 Task: Create a due date automation trigger when advanced on, 2 hours before a card is due add fields with custom field "Resume" set to a date less than 1 days from now.
Action: Mouse moved to (1146, 336)
Screenshot: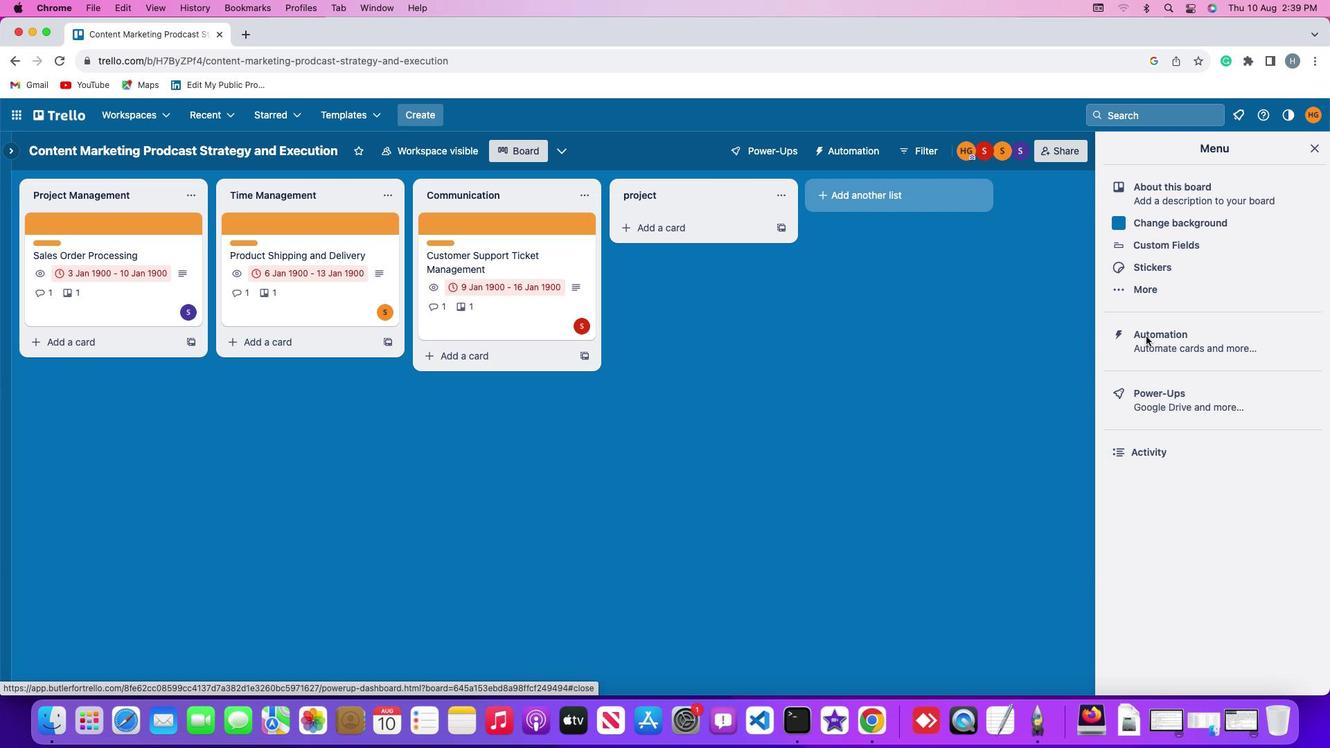 
Action: Mouse pressed left at (1146, 336)
Screenshot: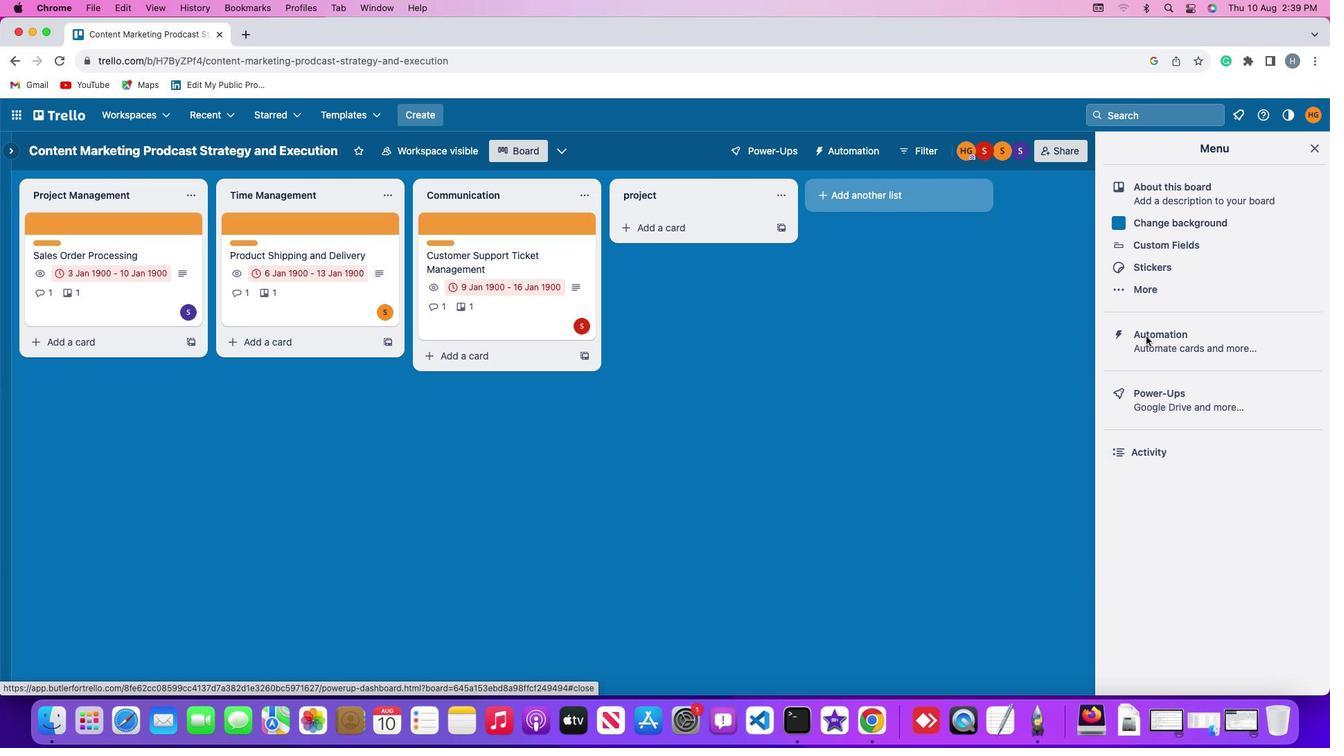 
Action: Mouse pressed left at (1146, 336)
Screenshot: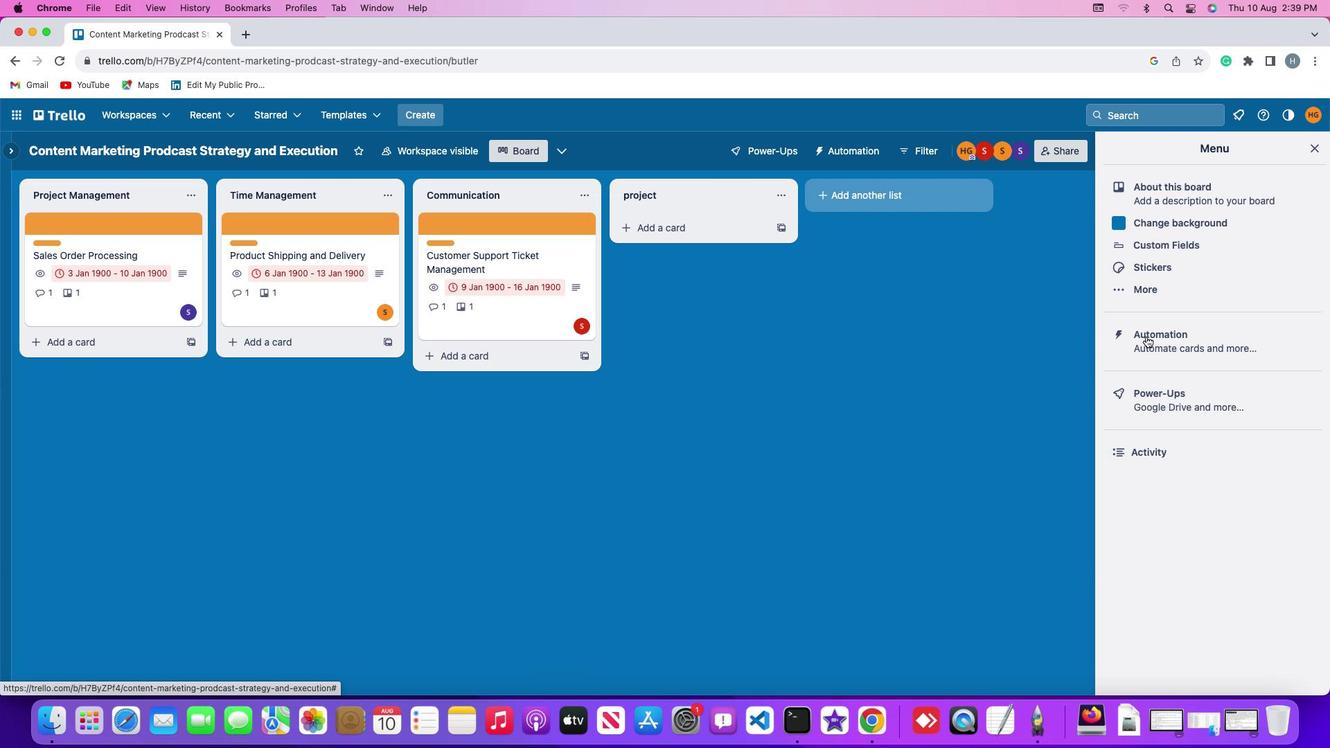 
Action: Mouse moved to (103, 327)
Screenshot: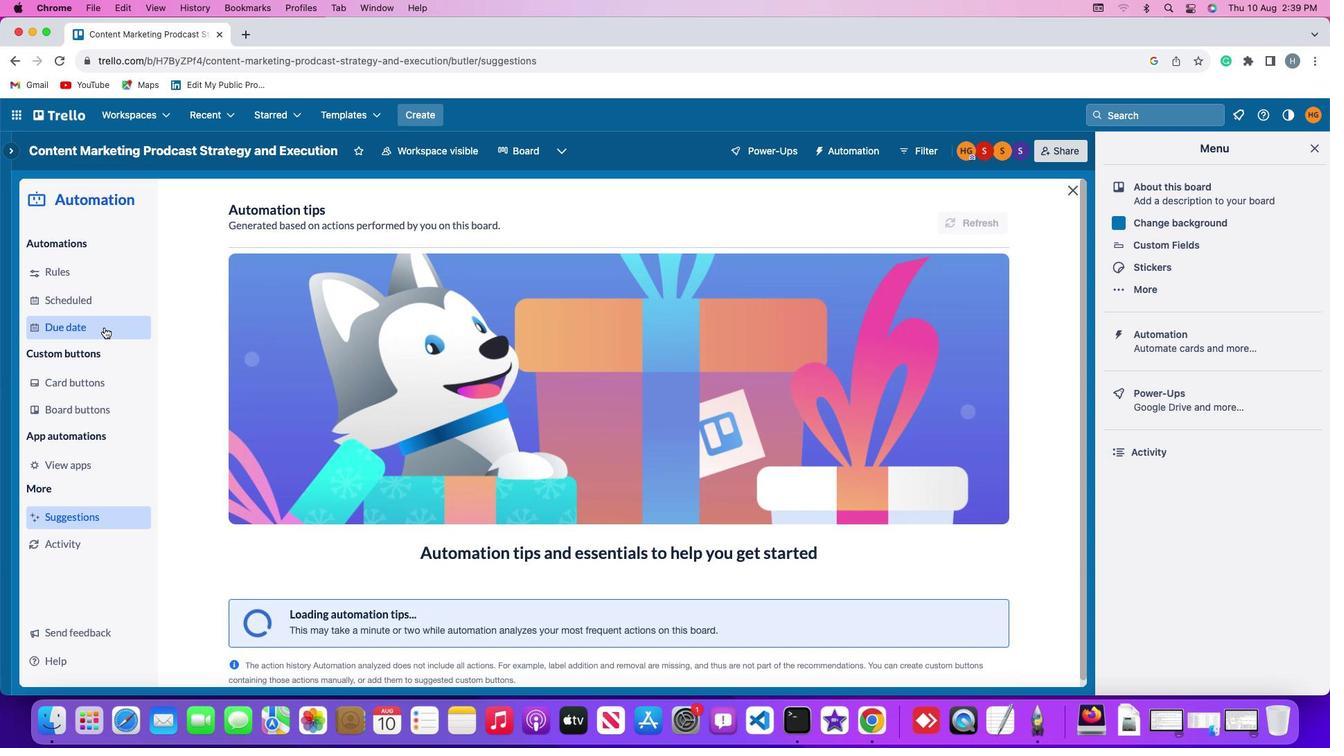 
Action: Mouse pressed left at (103, 327)
Screenshot: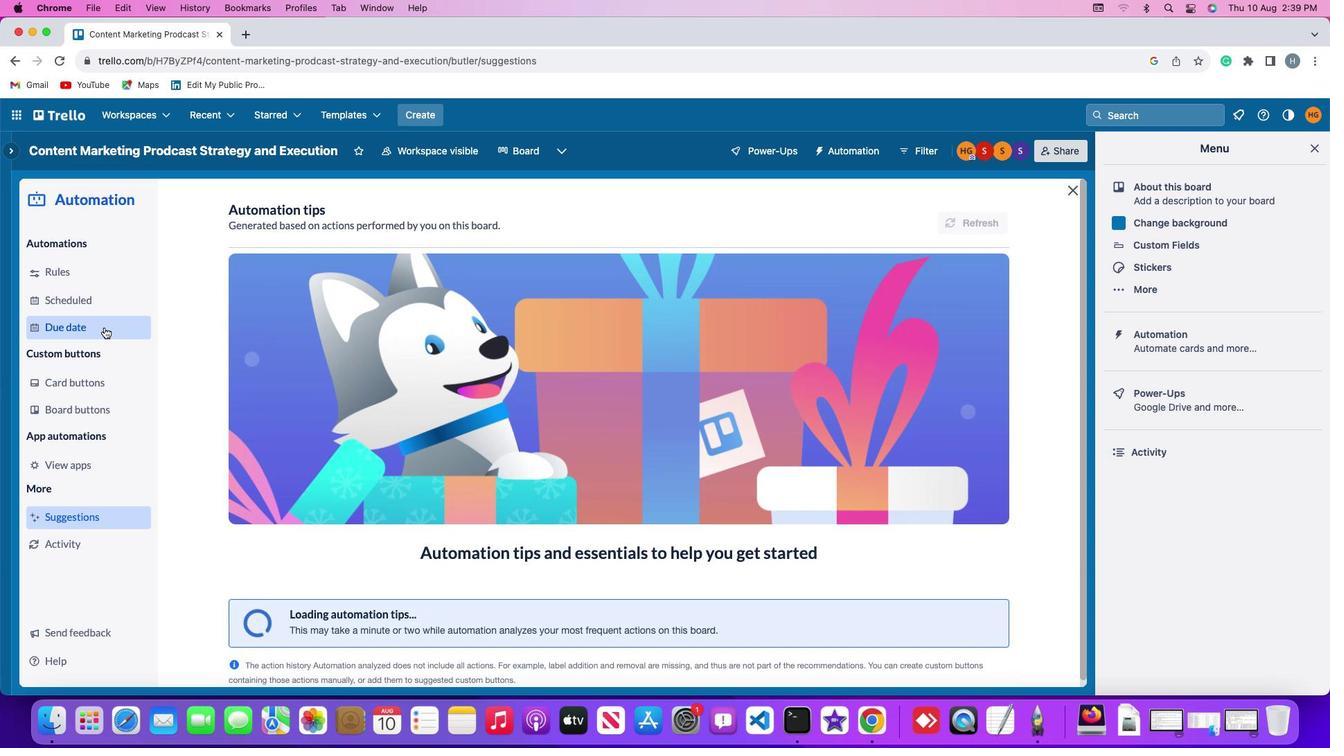 
Action: Mouse moved to (918, 214)
Screenshot: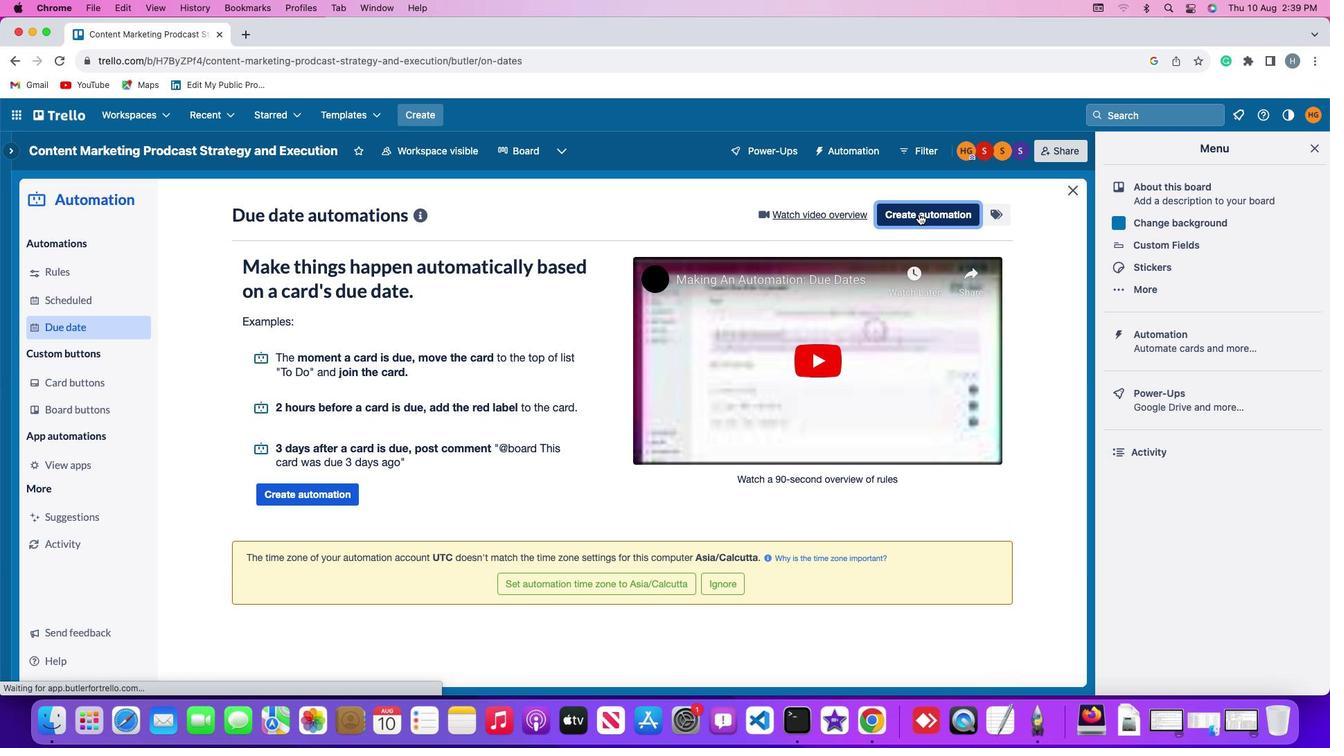 
Action: Mouse pressed left at (918, 214)
Screenshot: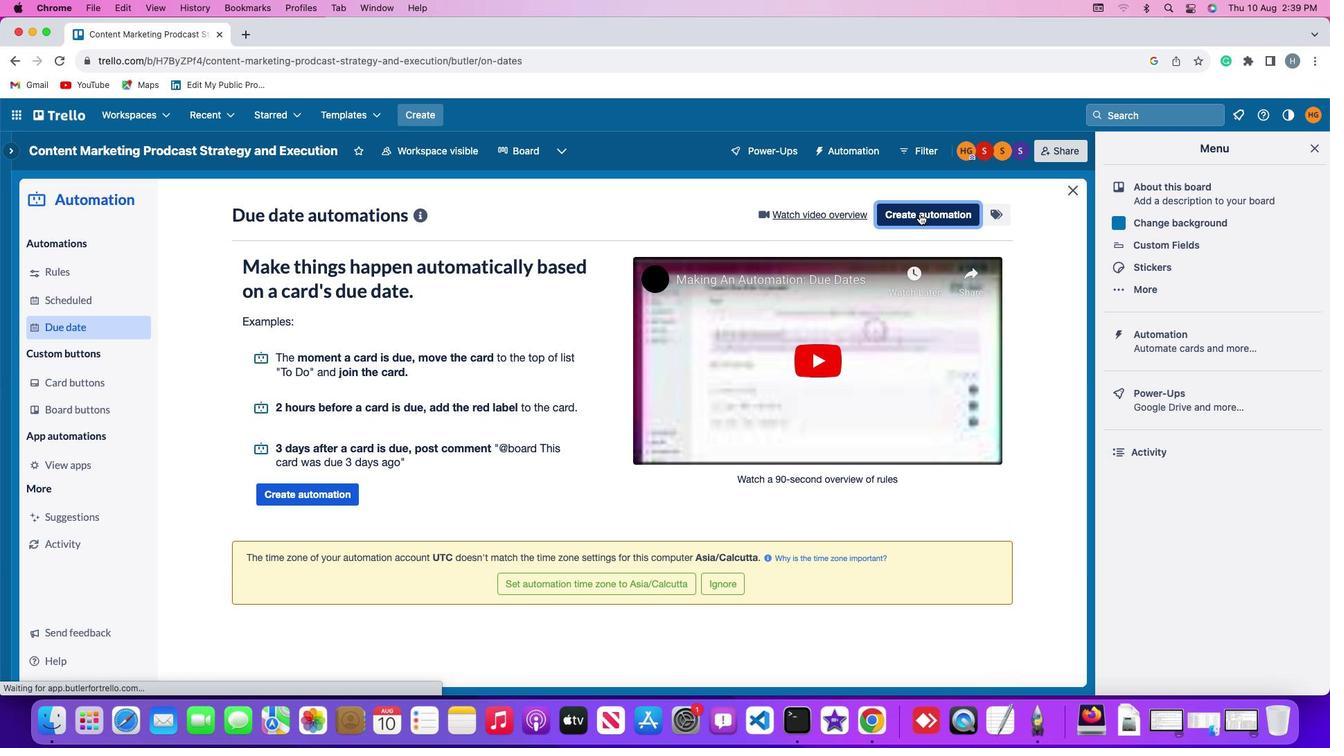 
Action: Mouse moved to (306, 351)
Screenshot: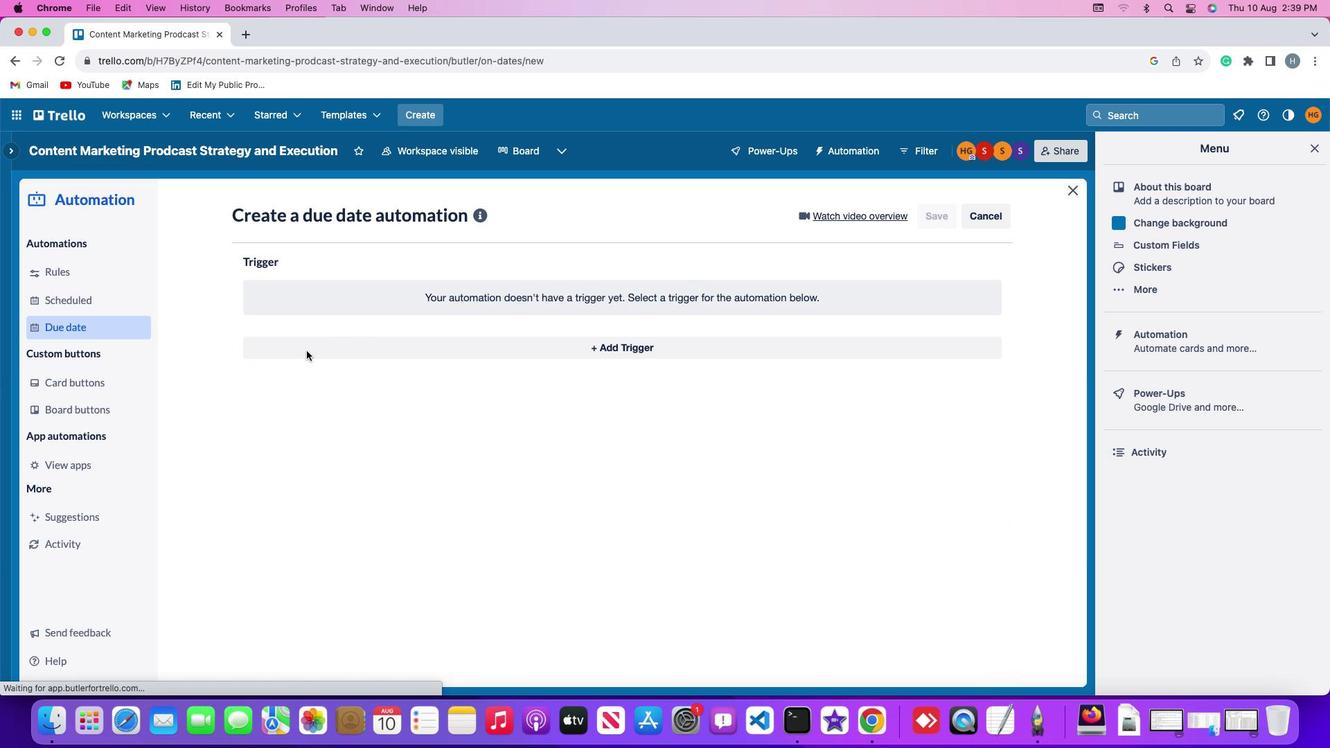 
Action: Mouse pressed left at (306, 351)
Screenshot: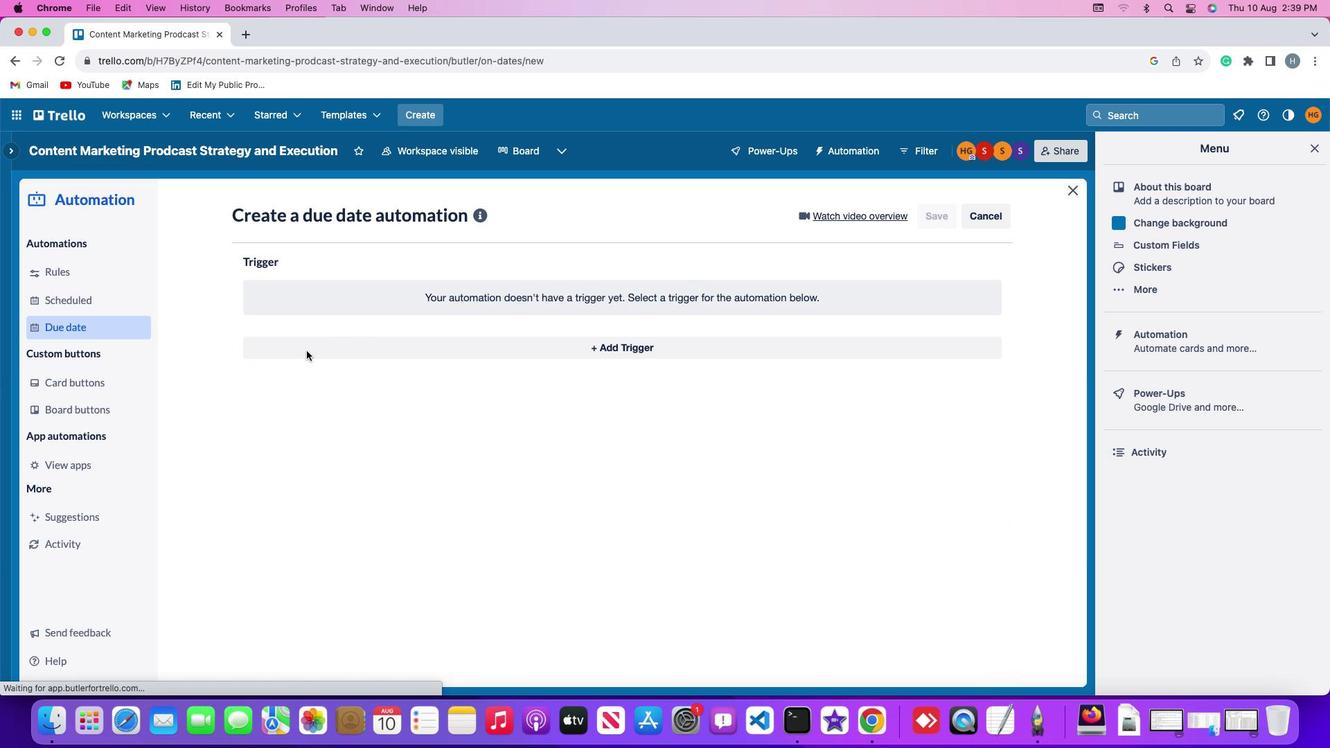 
Action: Mouse moved to (271, 564)
Screenshot: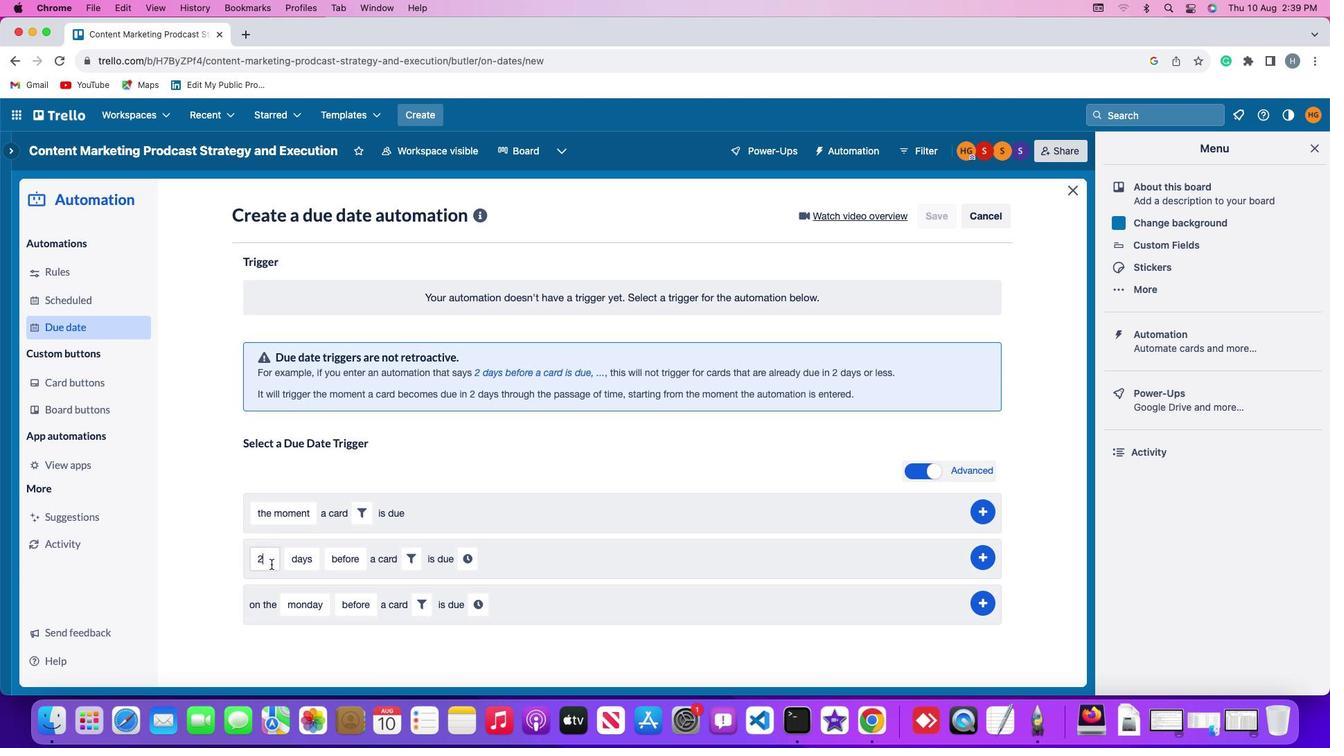 
Action: Mouse pressed left at (271, 564)
Screenshot: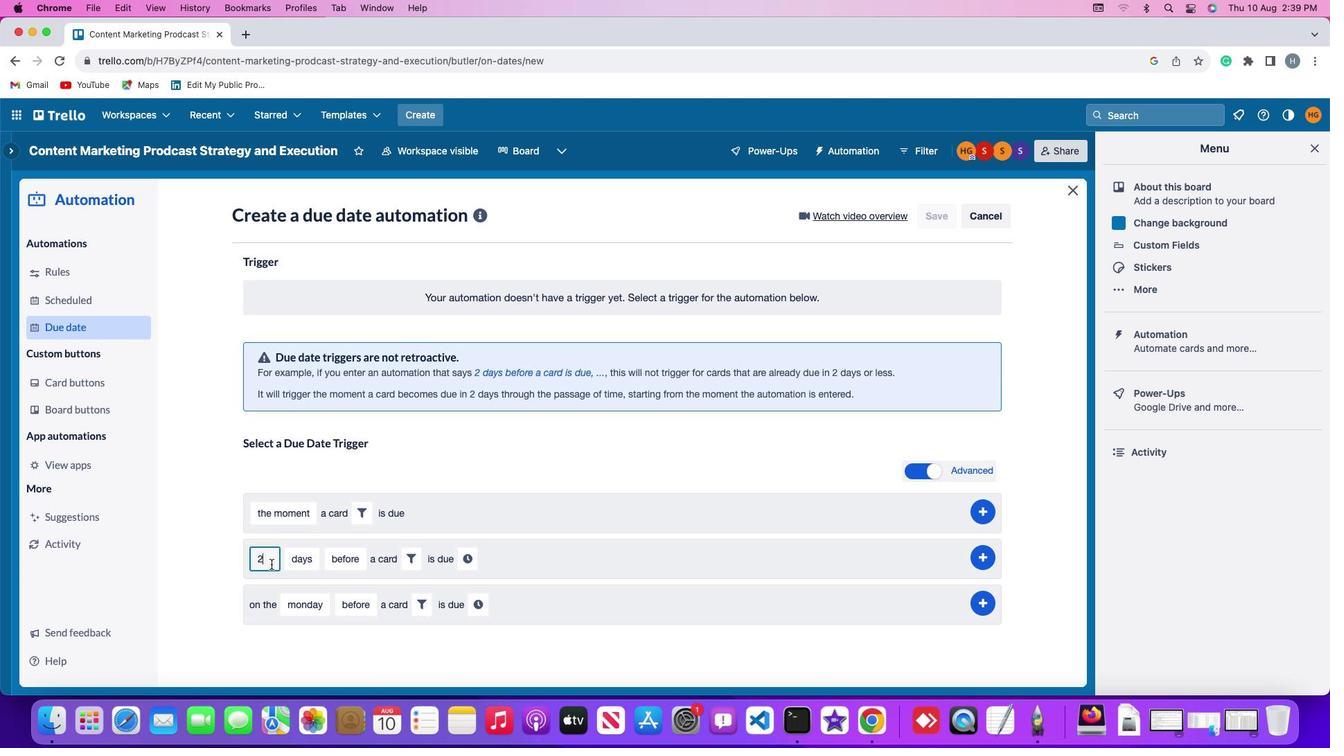 
Action: Key pressed Key.backspace
Screenshot: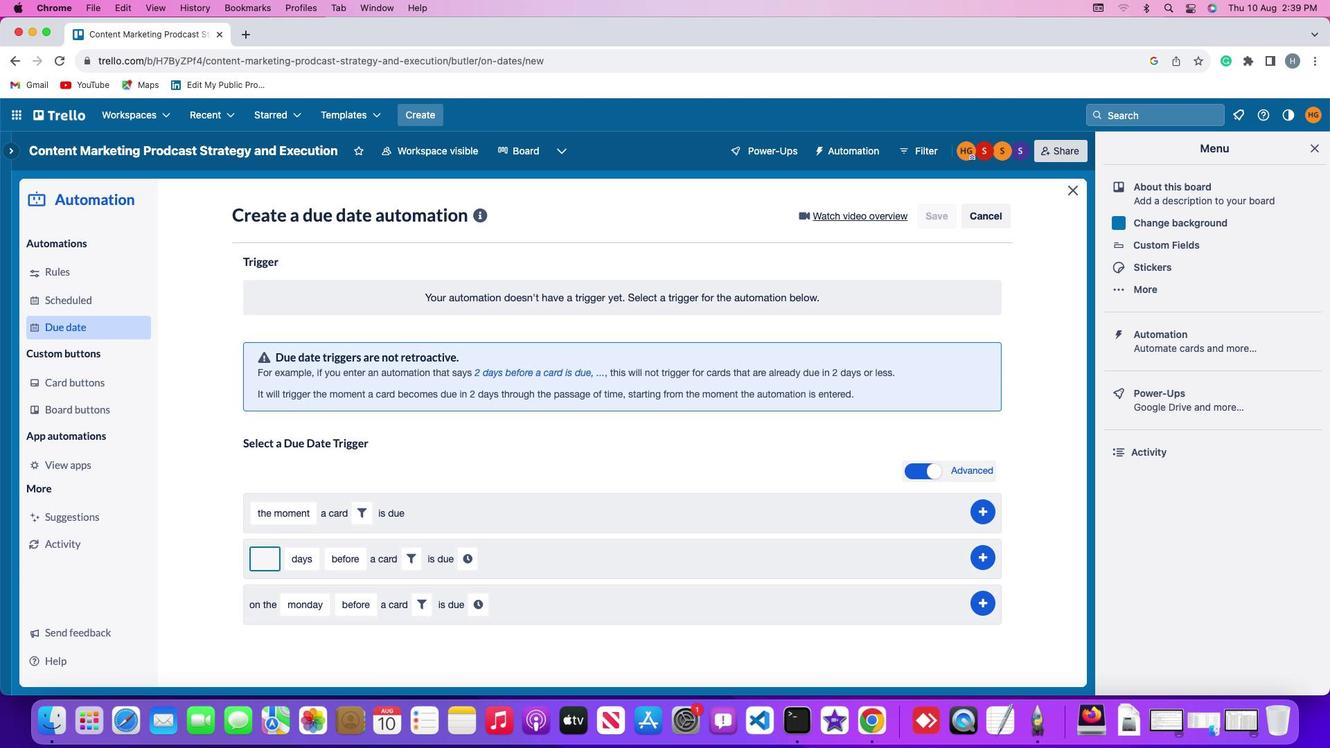 
Action: Mouse moved to (272, 563)
Screenshot: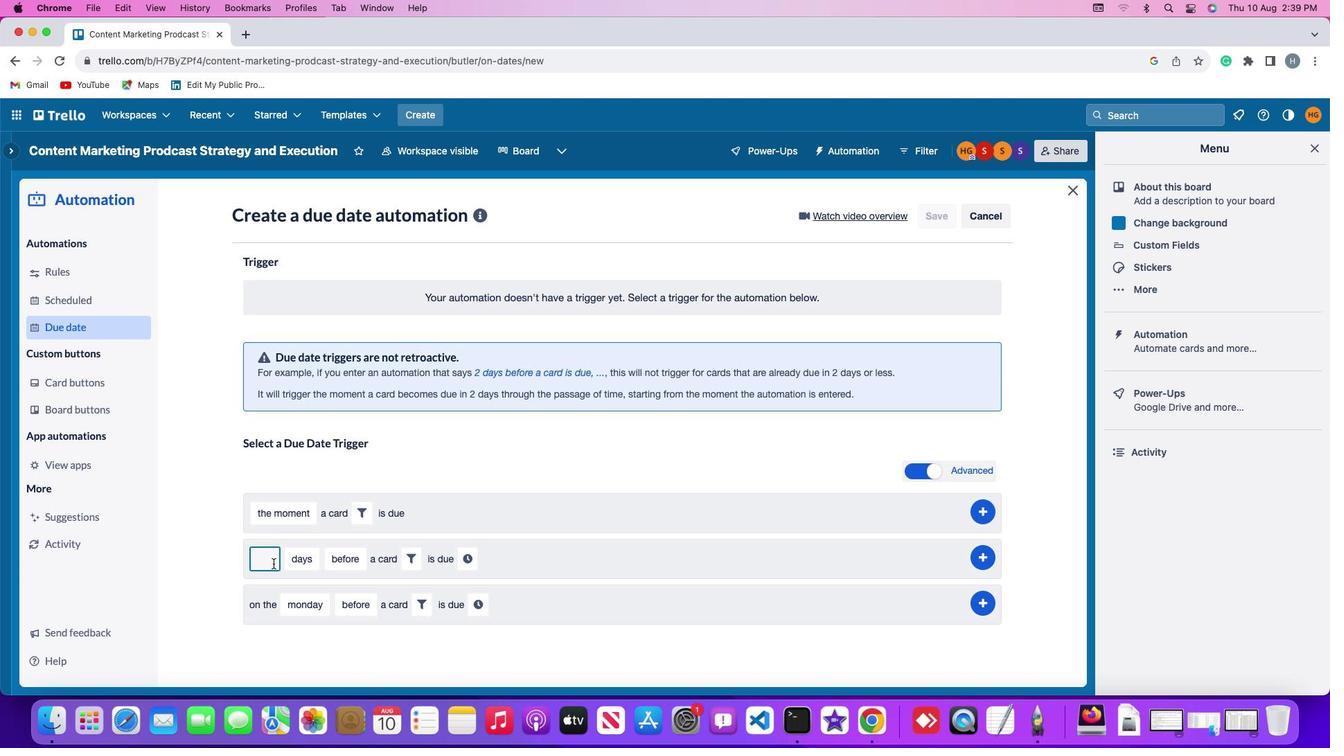
Action: Key pressed '2'
Screenshot: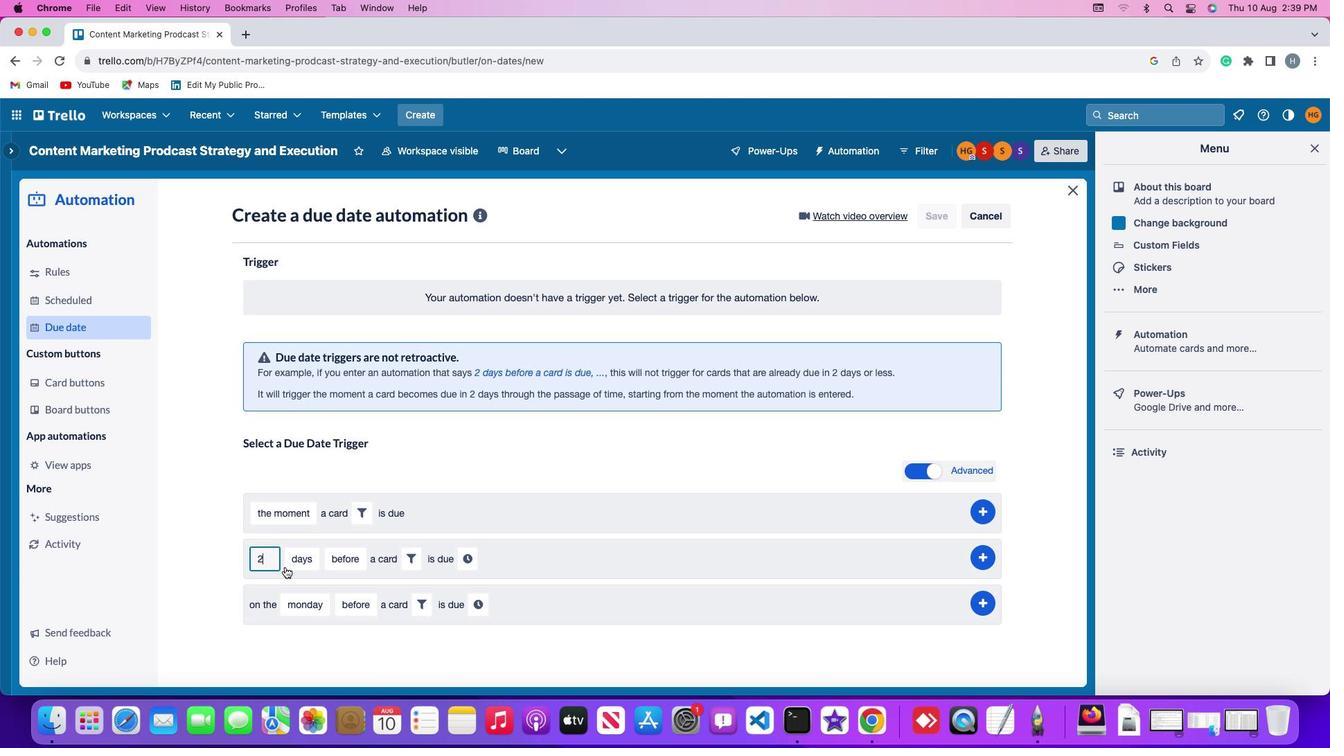 
Action: Mouse moved to (295, 566)
Screenshot: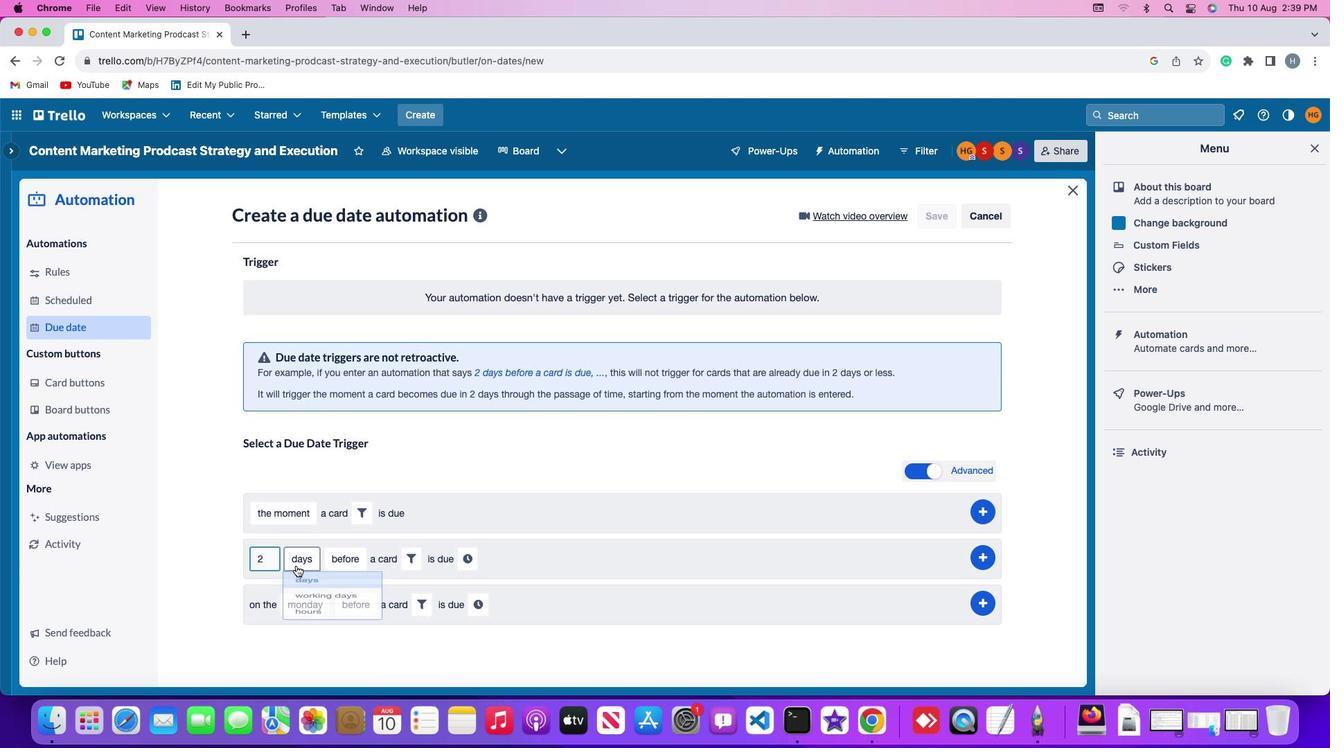 
Action: Mouse pressed left at (295, 566)
Screenshot: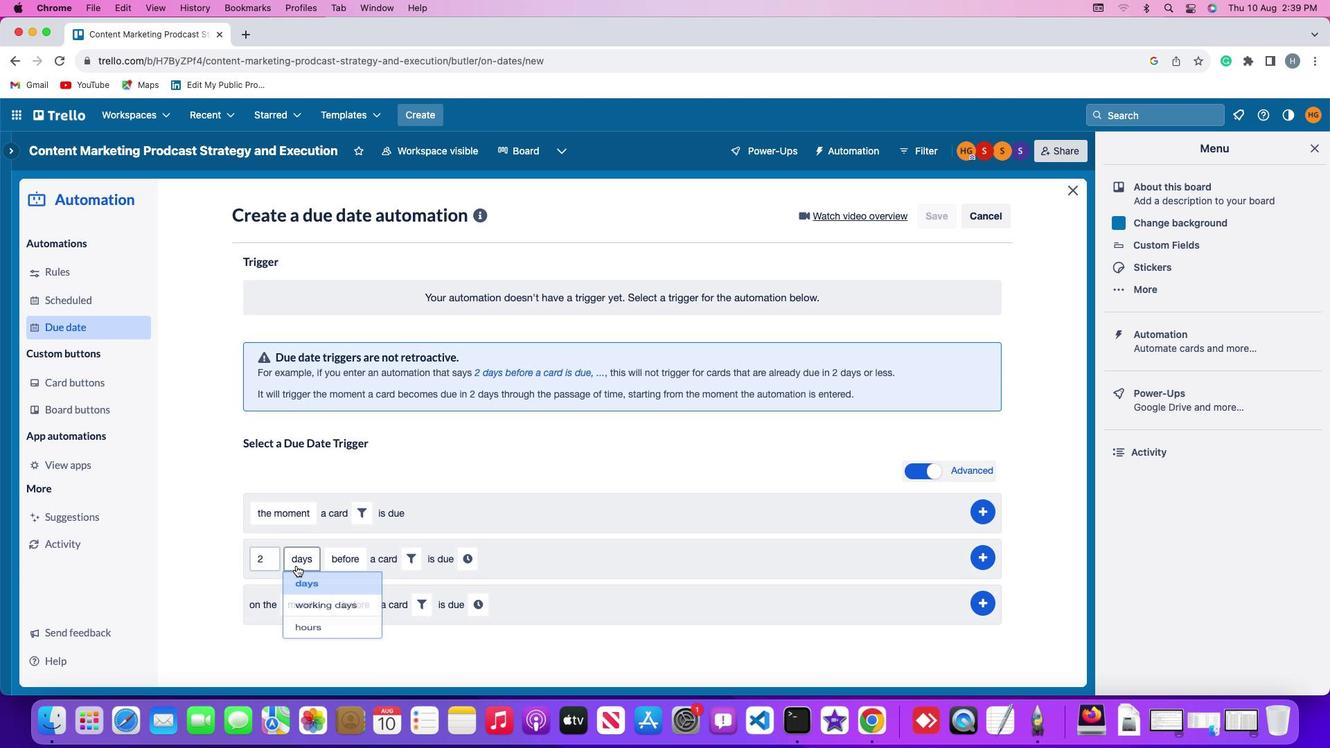 
Action: Mouse moved to (306, 641)
Screenshot: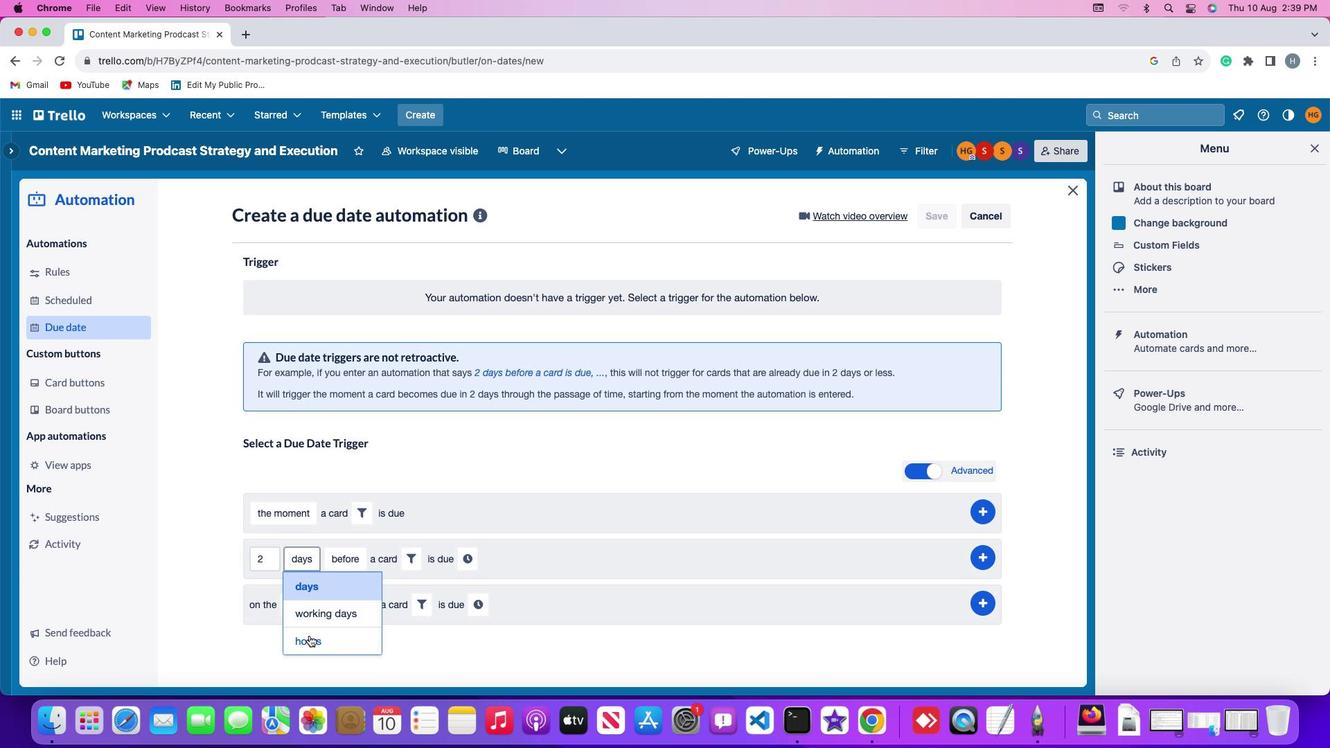 
Action: Mouse pressed left at (306, 641)
Screenshot: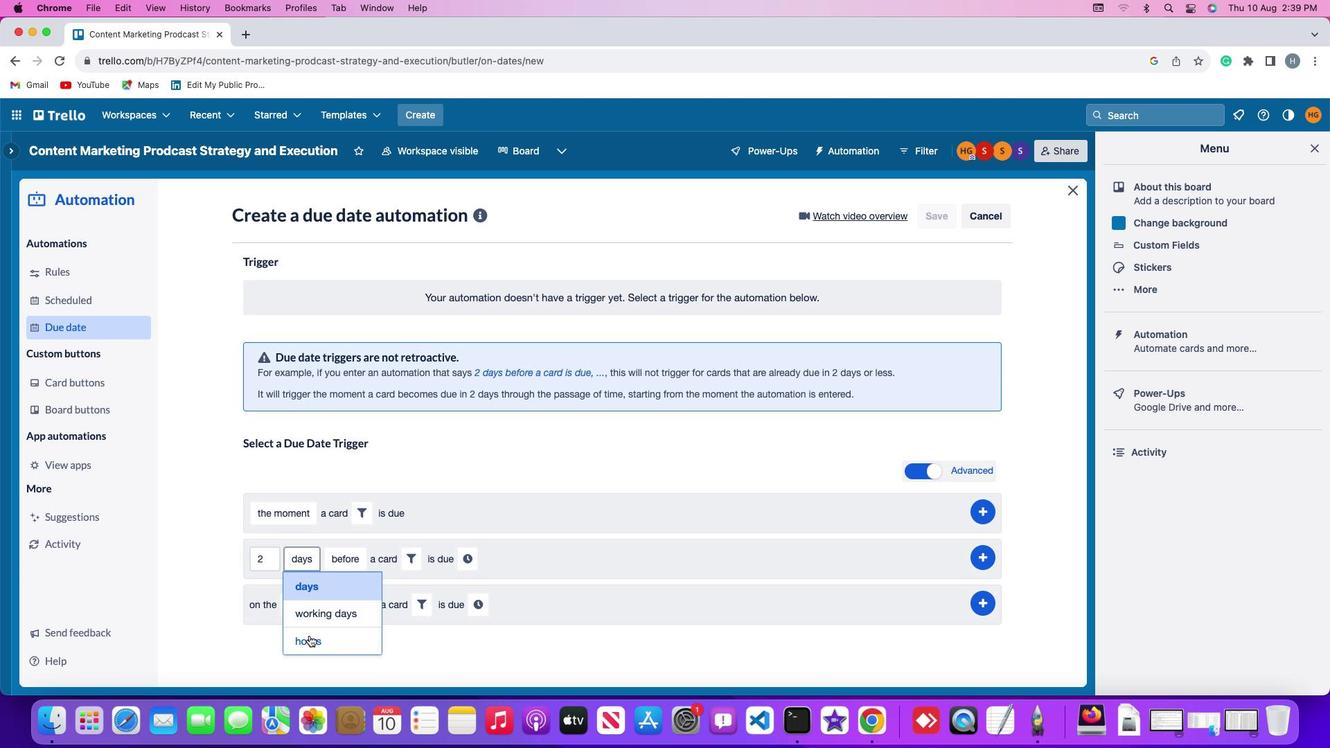 
Action: Mouse moved to (344, 561)
Screenshot: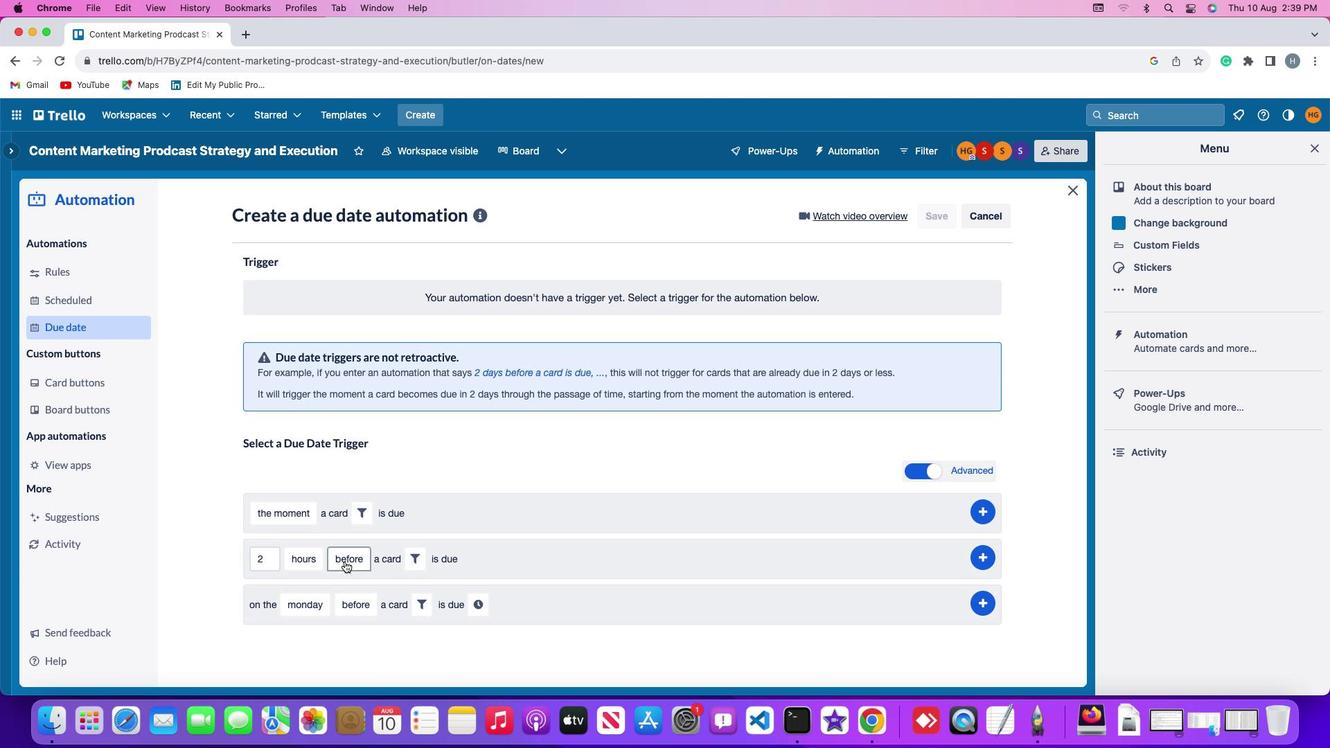 
Action: Mouse pressed left at (344, 561)
Screenshot: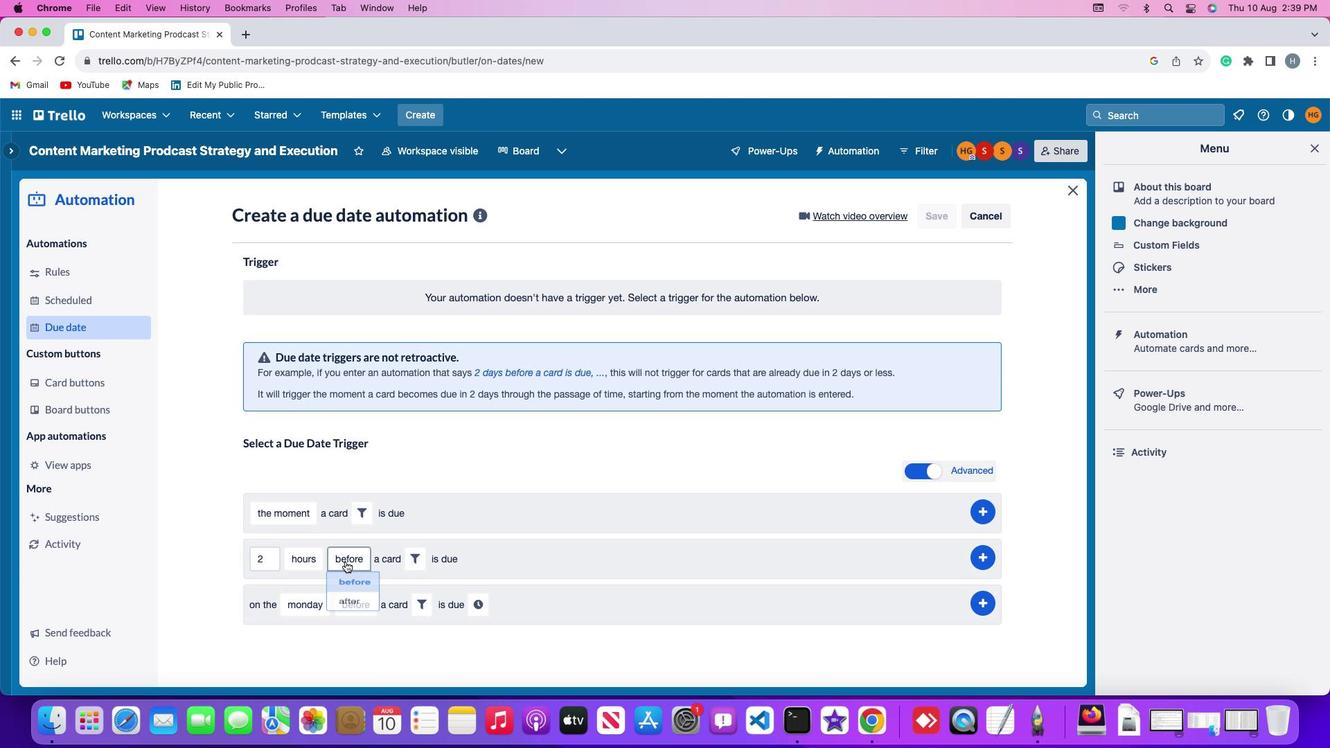 
Action: Mouse moved to (353, 588)
Screenshot: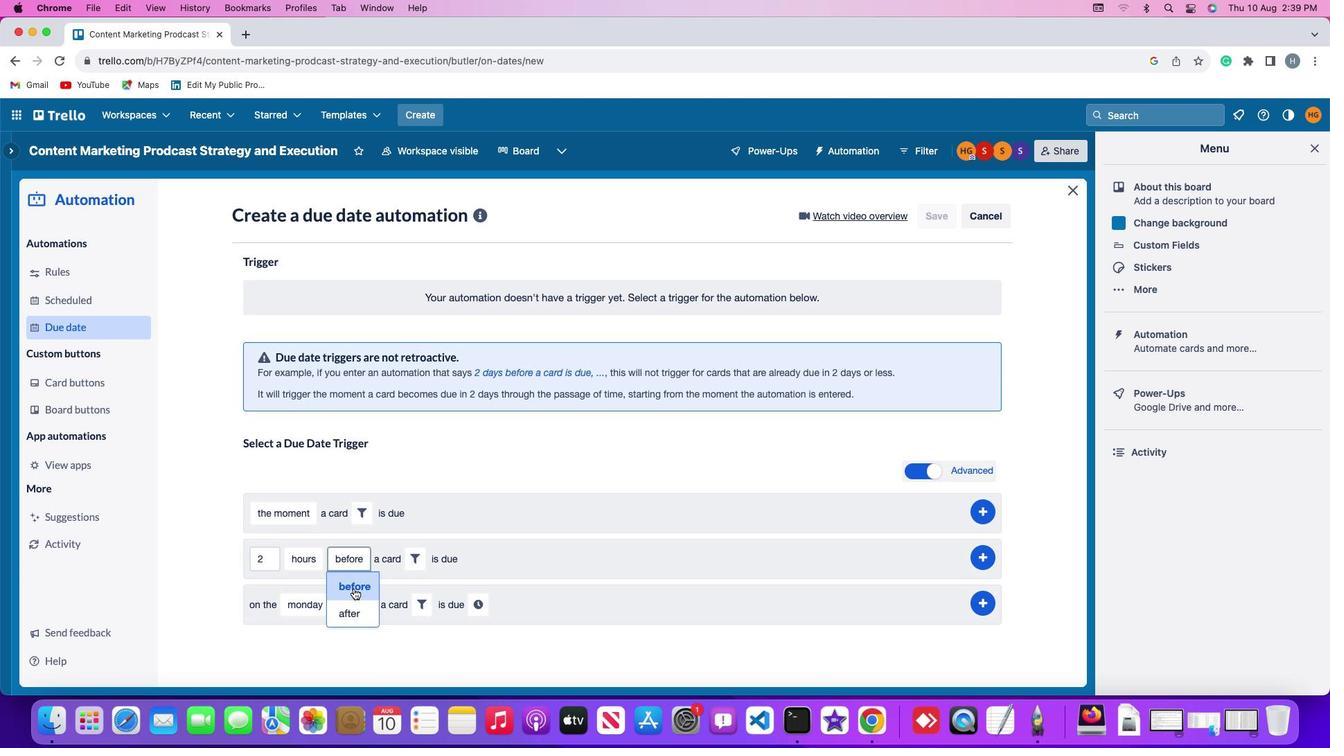 
Action: Mouse pressed left at (353, 588)
Screenshot: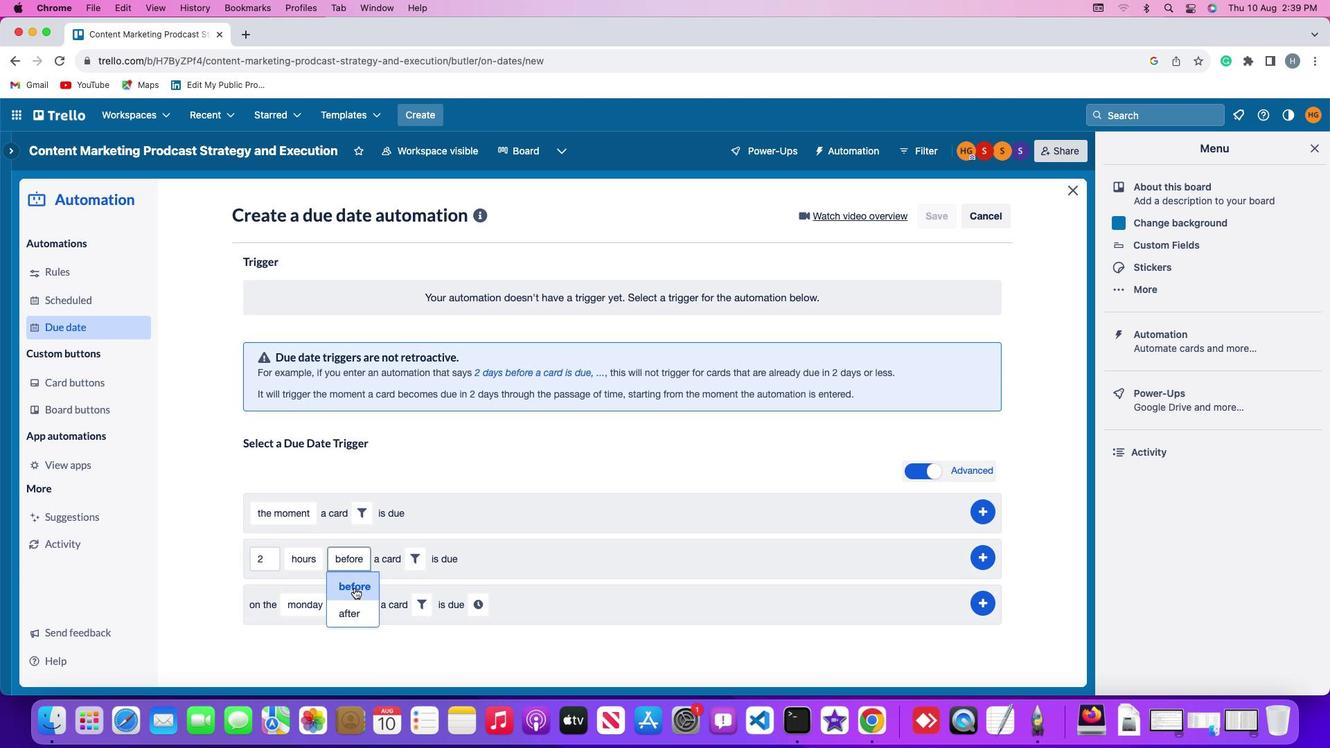 
Action: Mouse moved to (421, 555)
Screenshot: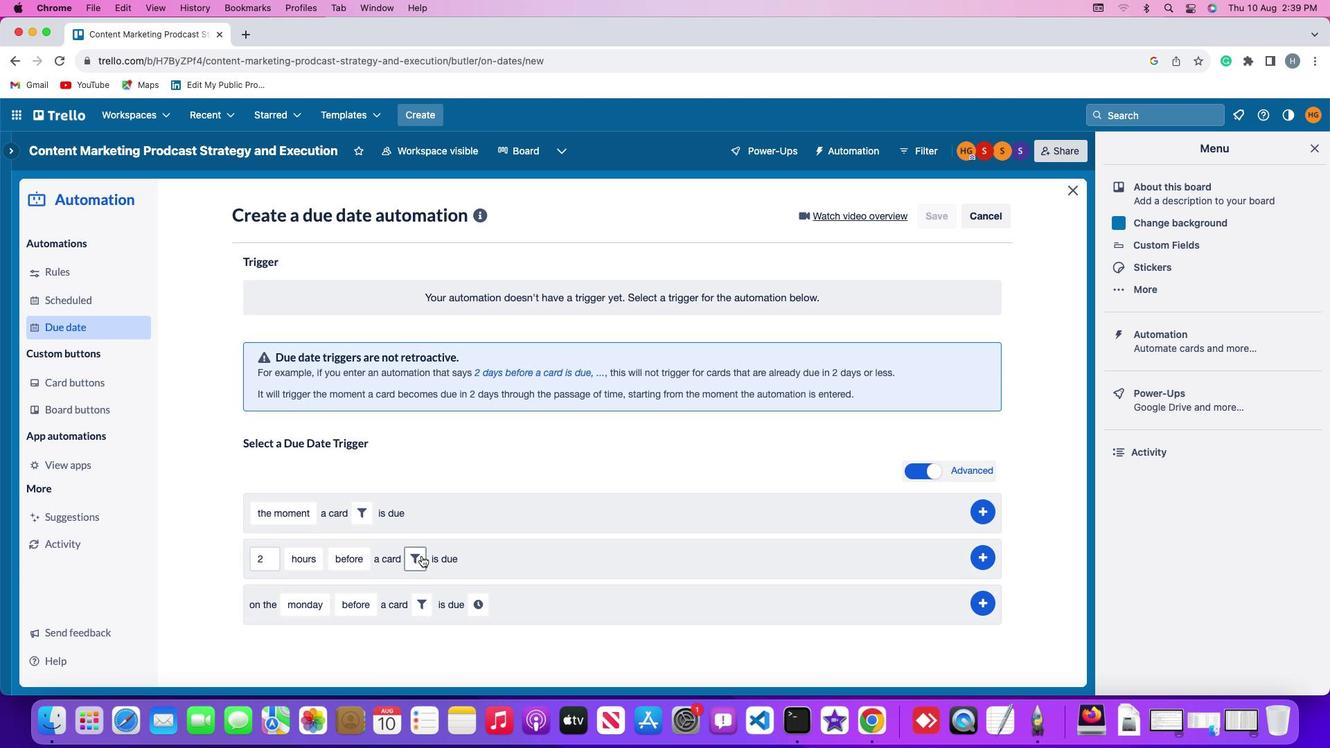 
Action: Mouse pressed left at (421, 555)
Screenshot: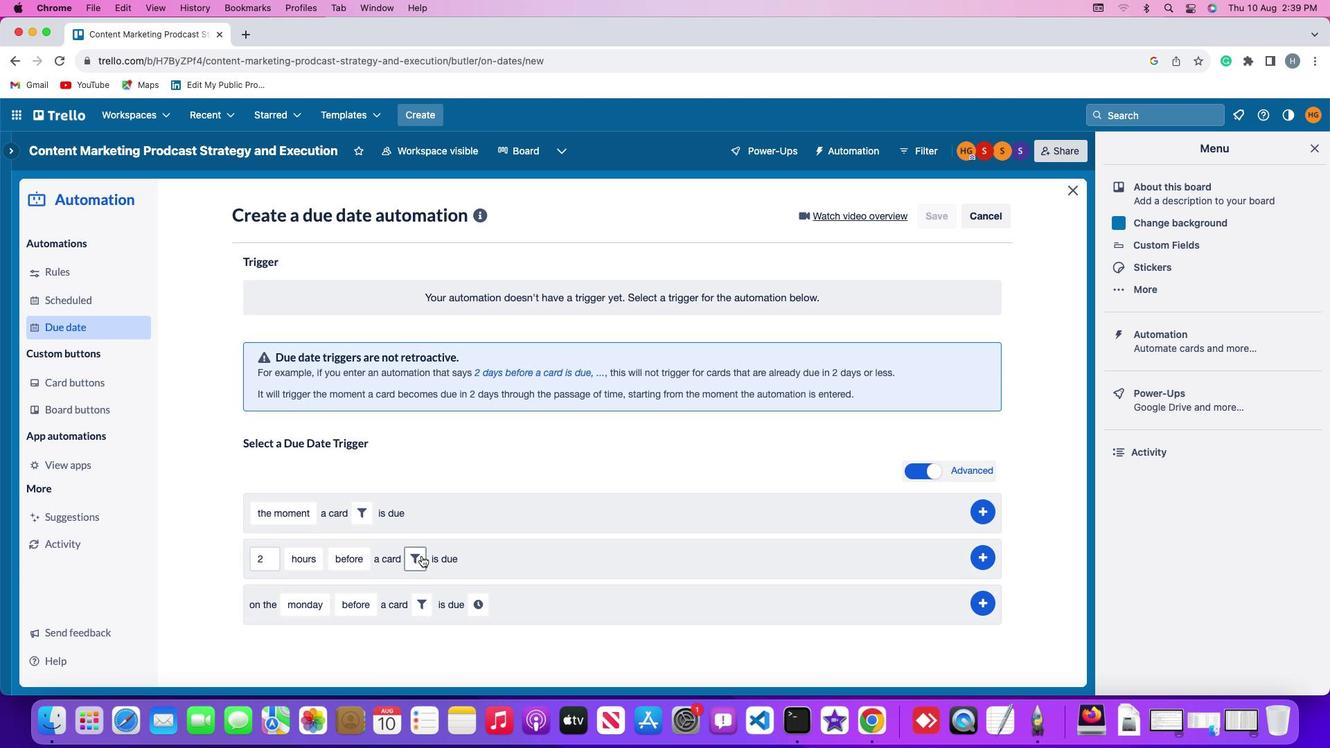 
Action: Mouse moved to (641, 602)
Screenshot: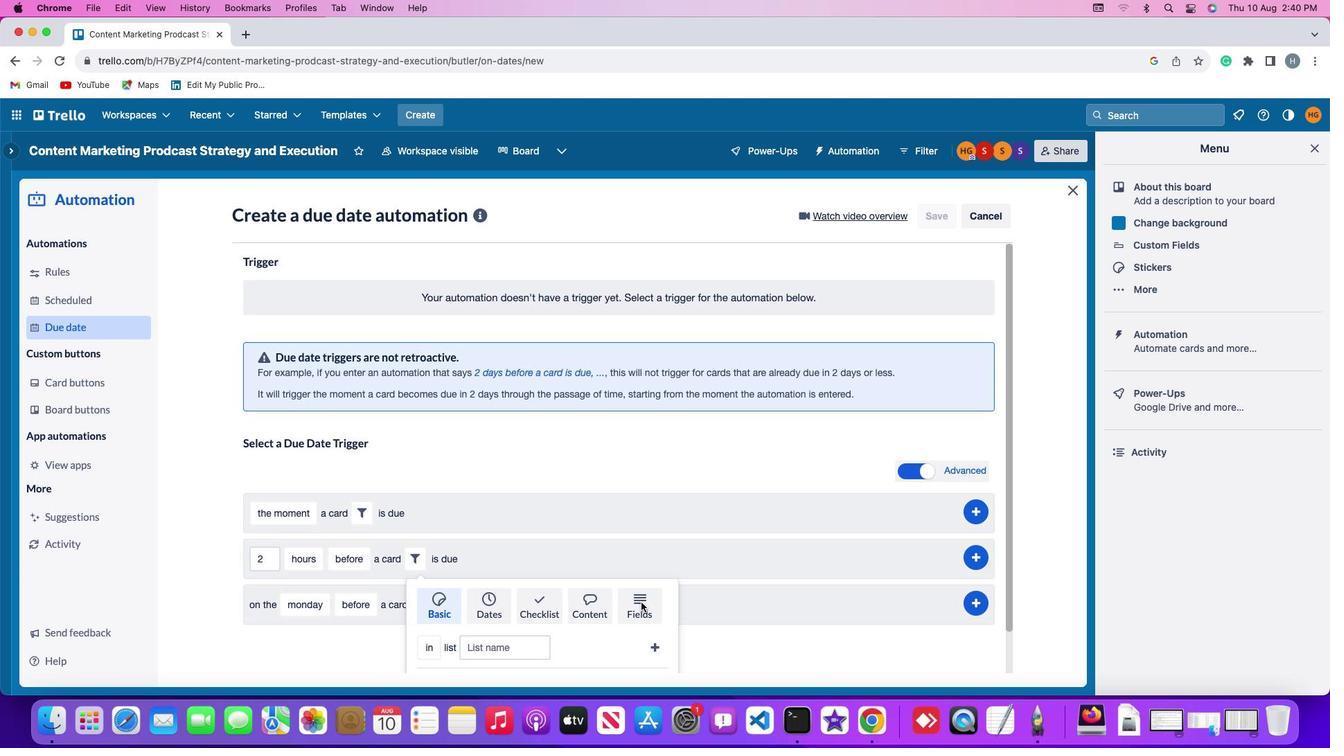 
Action: Mouse pressed left at (641, 602)
Screenshot: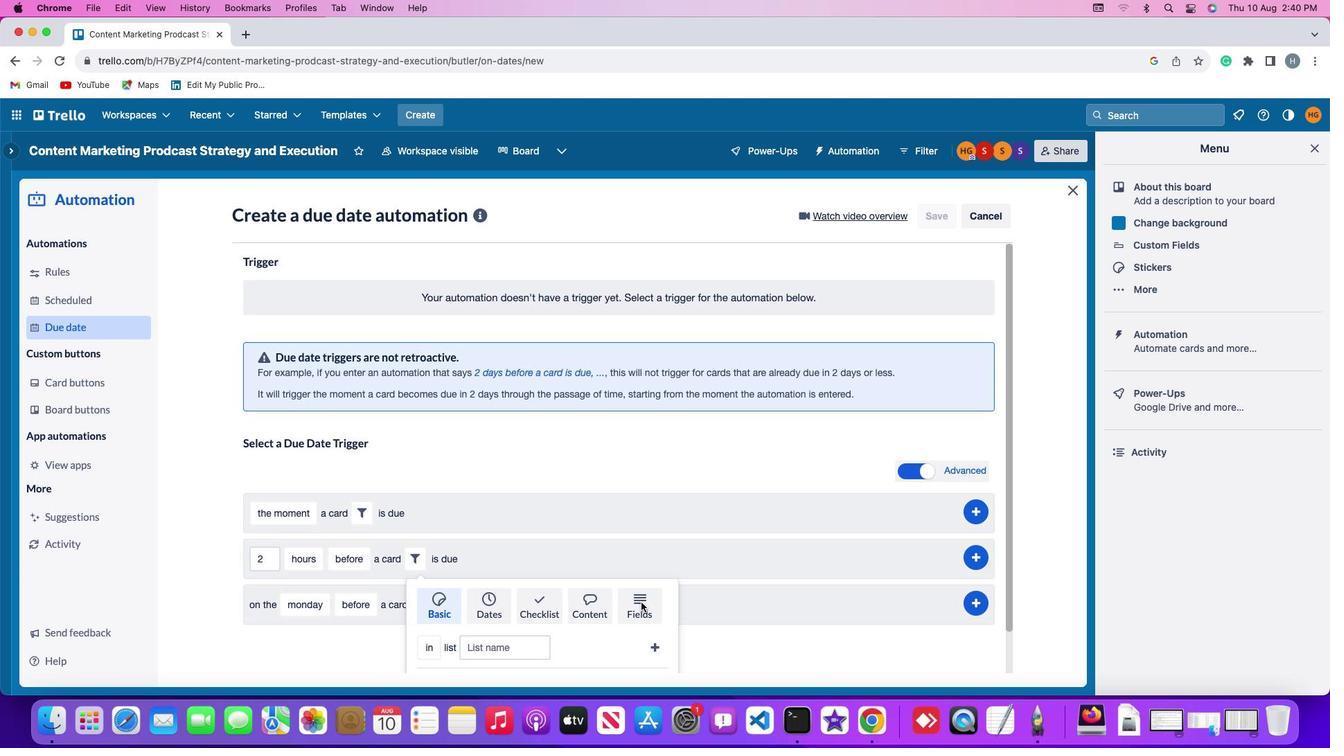 
Action: Mouse moved to (374, 653)
Screenshot: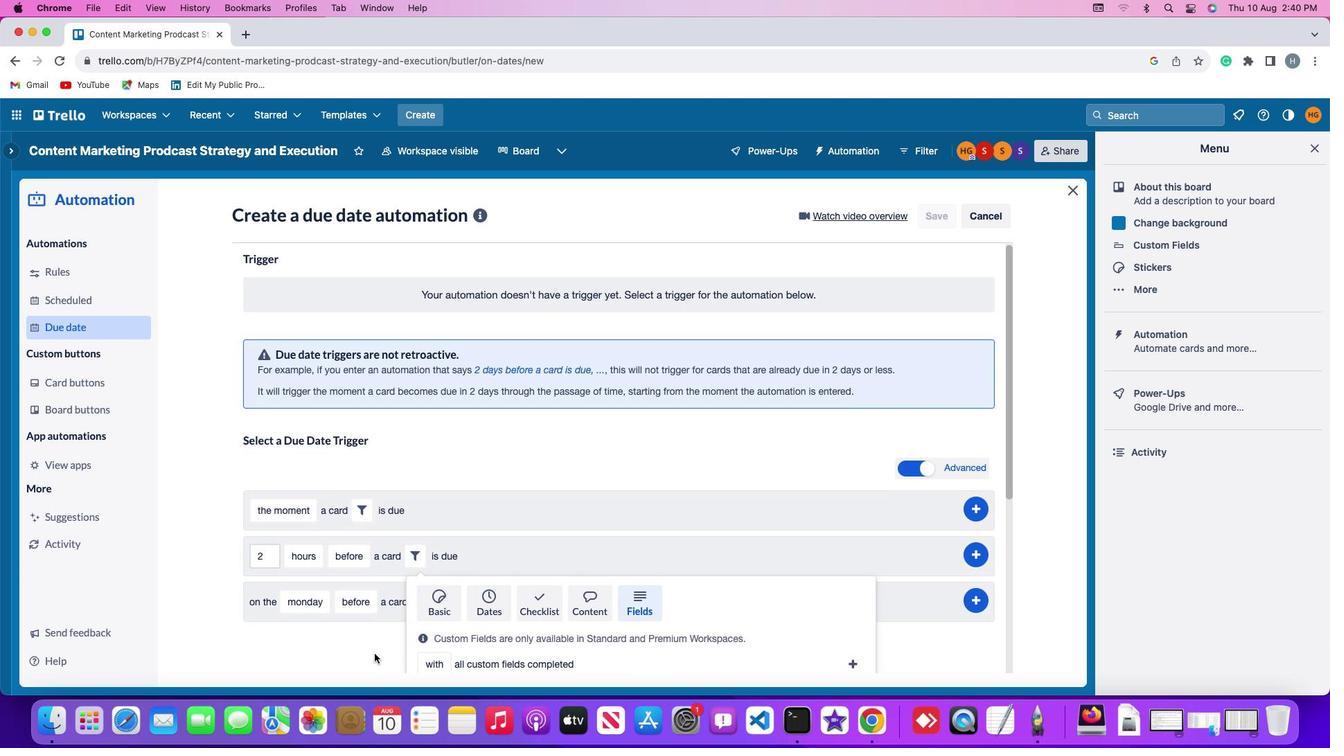 
Action: Mouse scrolled (374, 653) with delta (0, 0)
Screenshot: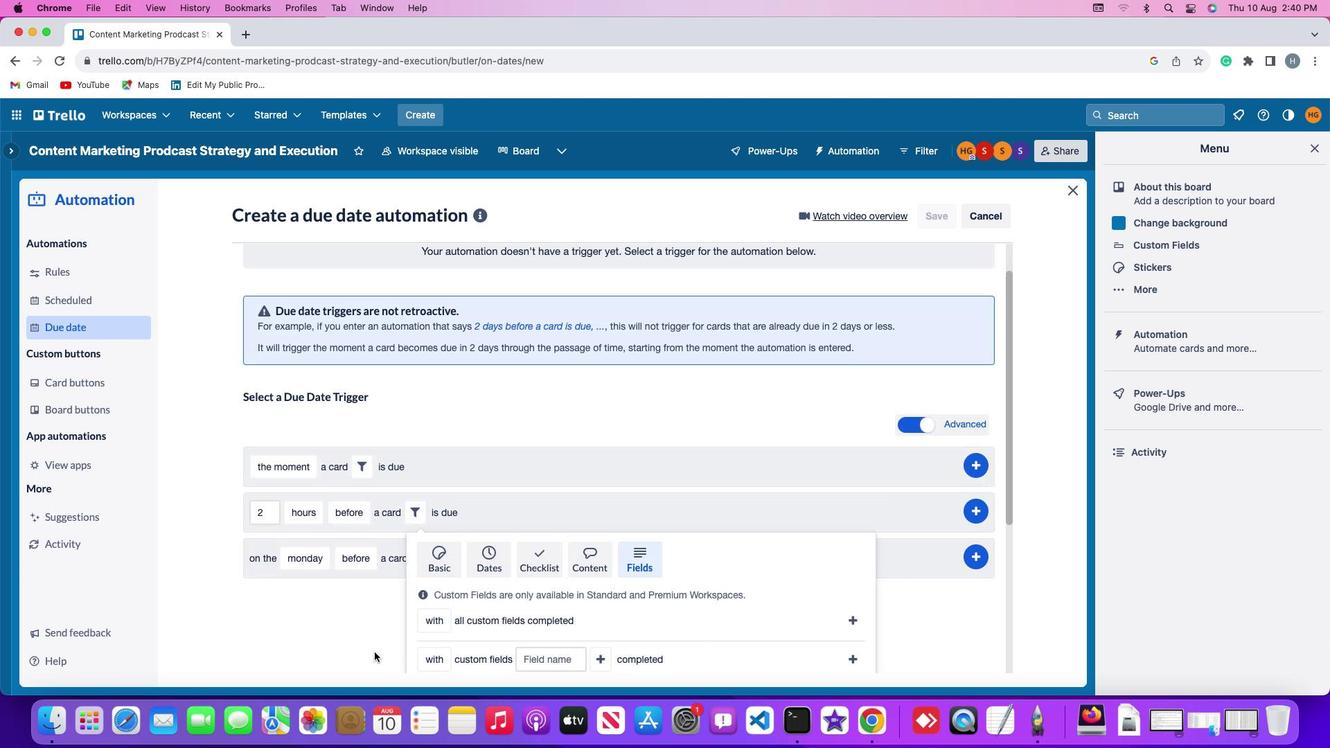 
Action: Mouse scrolled (374, 653) with delta (0, 0)
Screenshot: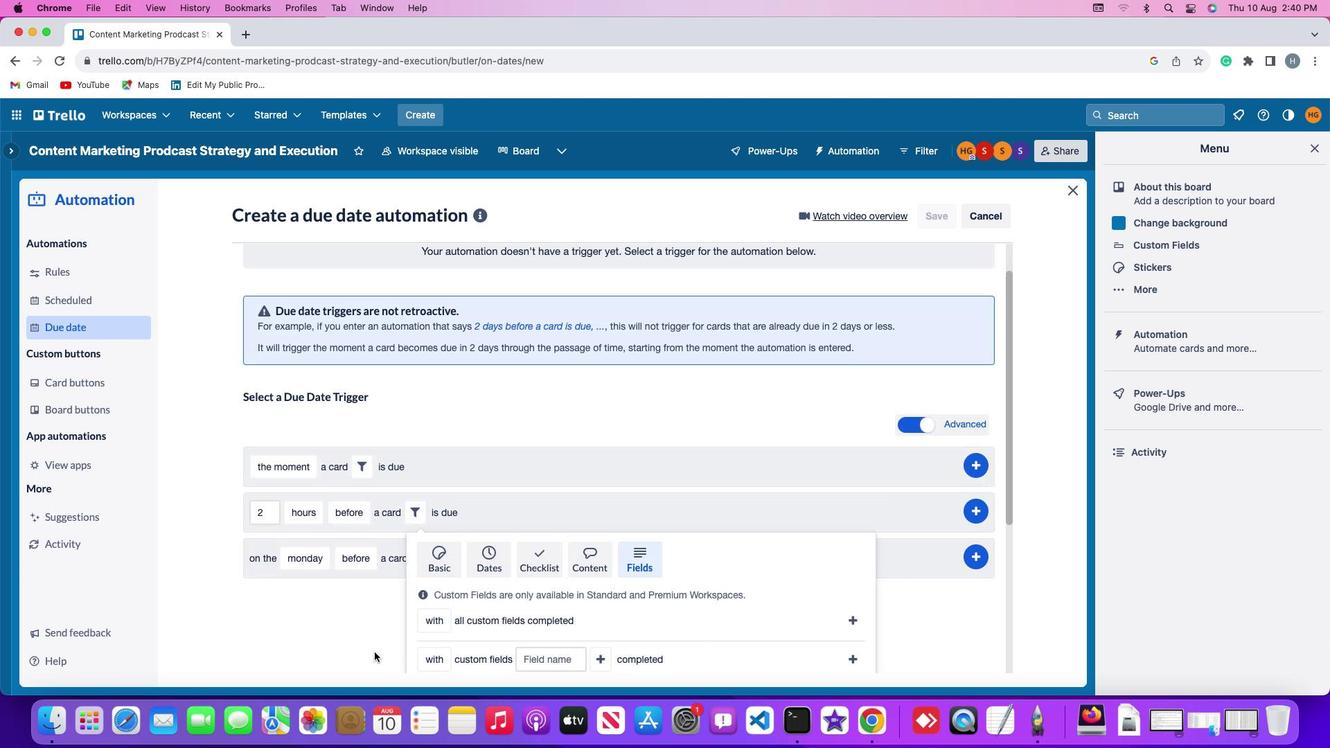 
Action: Mouse scrolled (374, 653) with delta (0, -2)
Screenshot: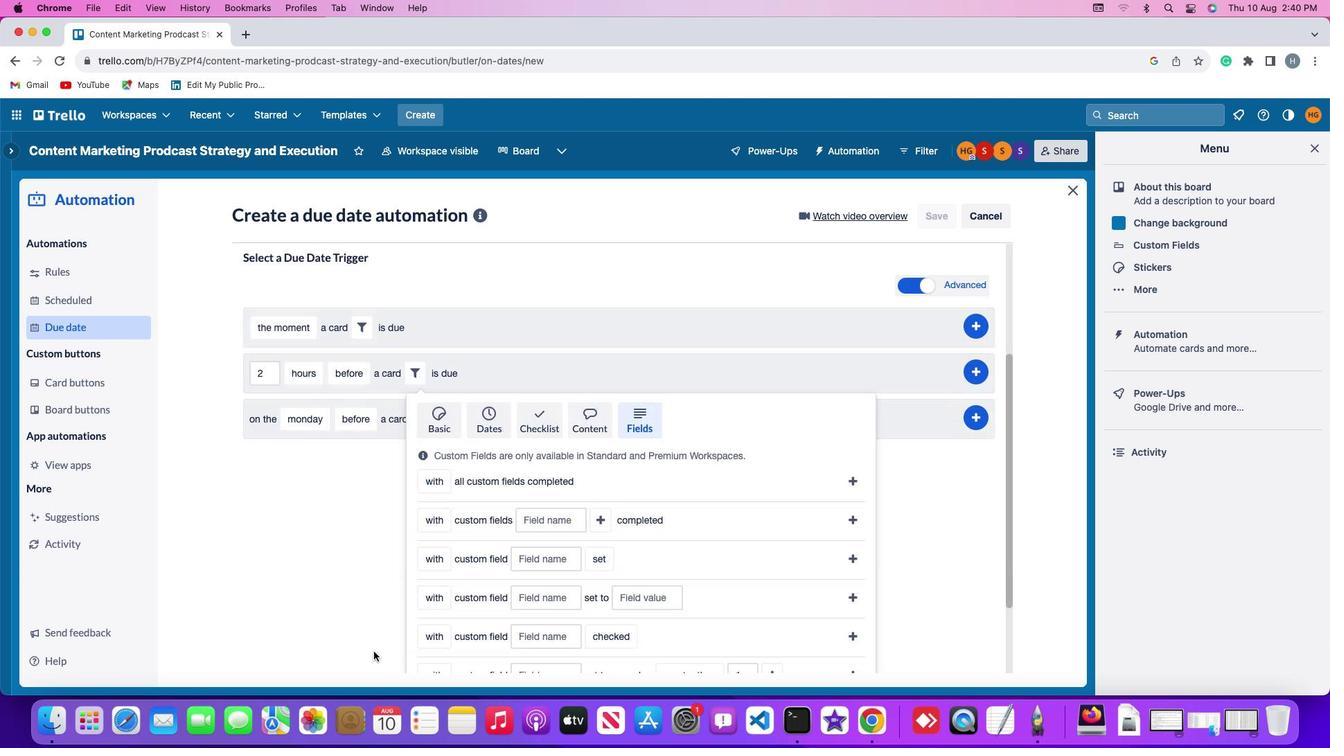 
Action: Mouse scrolled (374, 653) with delta (0, -3)
Screenshot: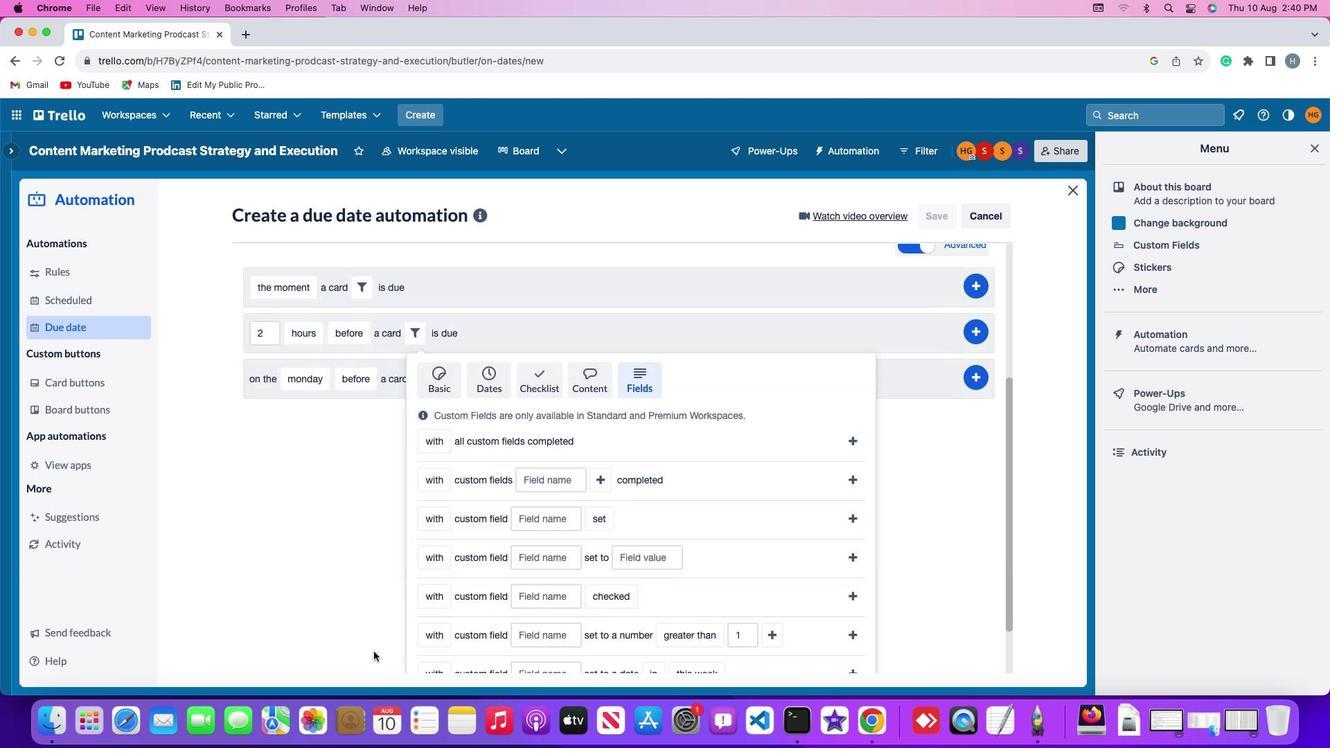 
Action: Mouse scrolled (374, 653) with delta (0, -4)
Screenshot: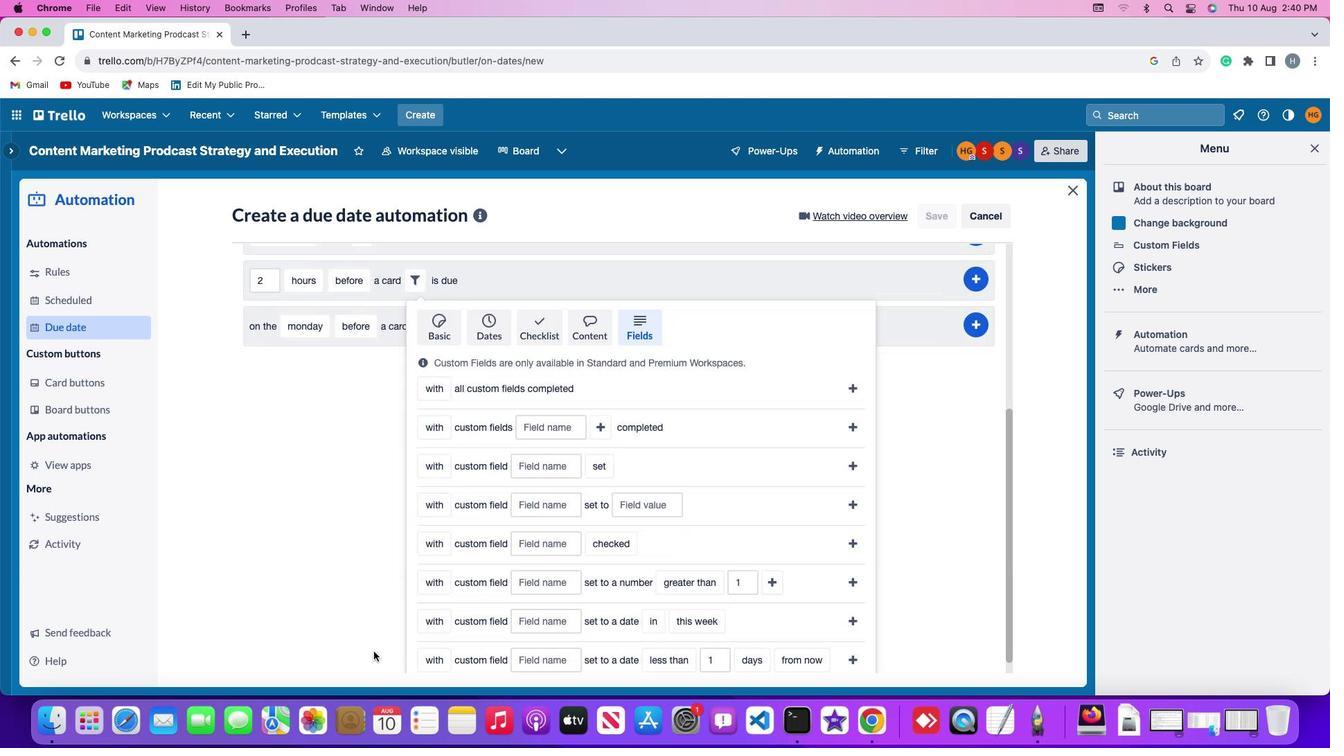 
Action: Mouse moved to (374, 651)
Screenshot: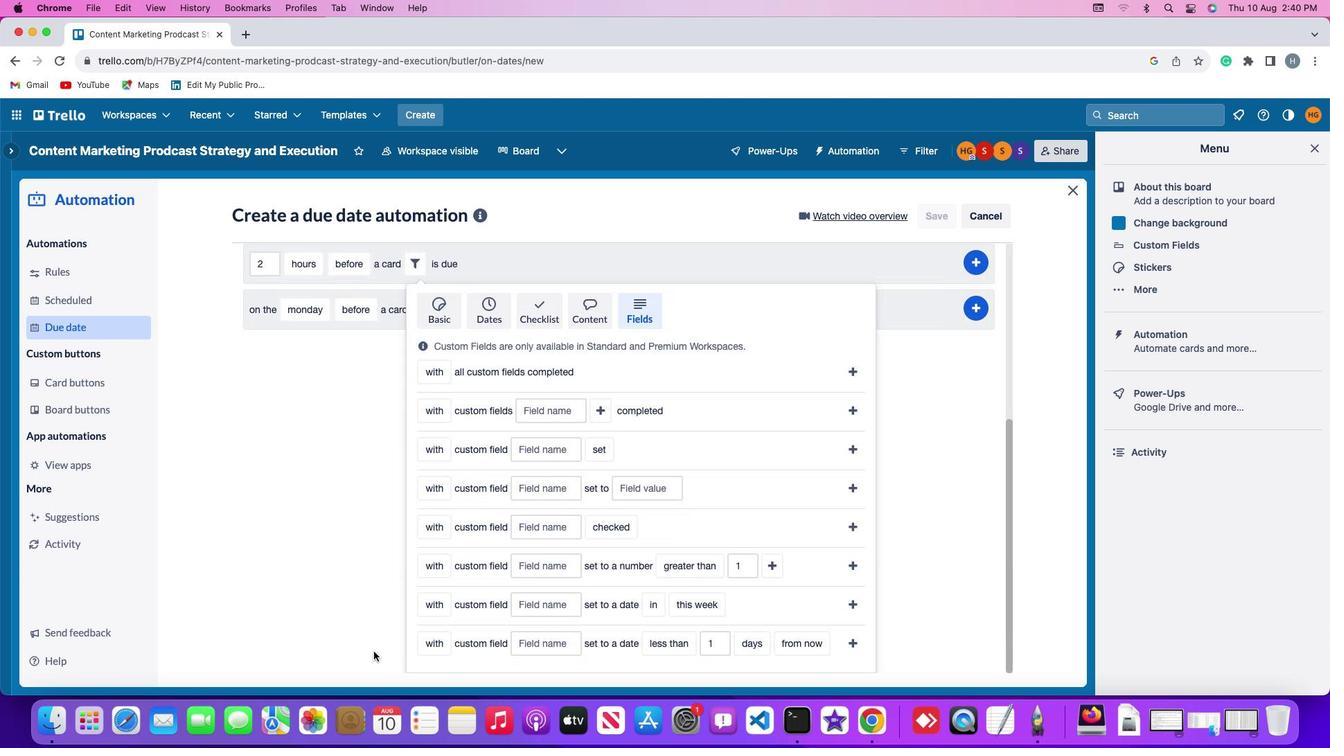 
Action: Mouse scrolled (374, 651) with delta (0, 0)
Screenshot: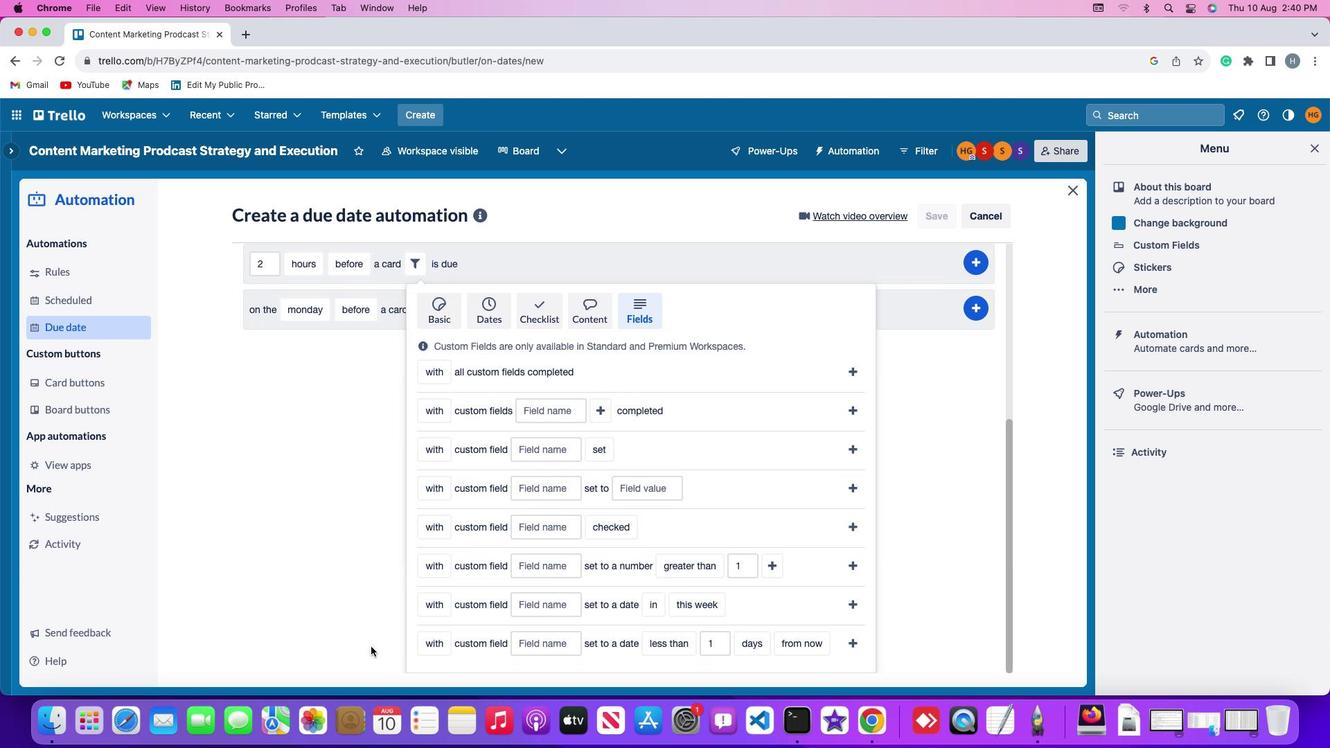 
Action: Mouse scrolled (374, 651) with delta (0, 0)
Screenshot: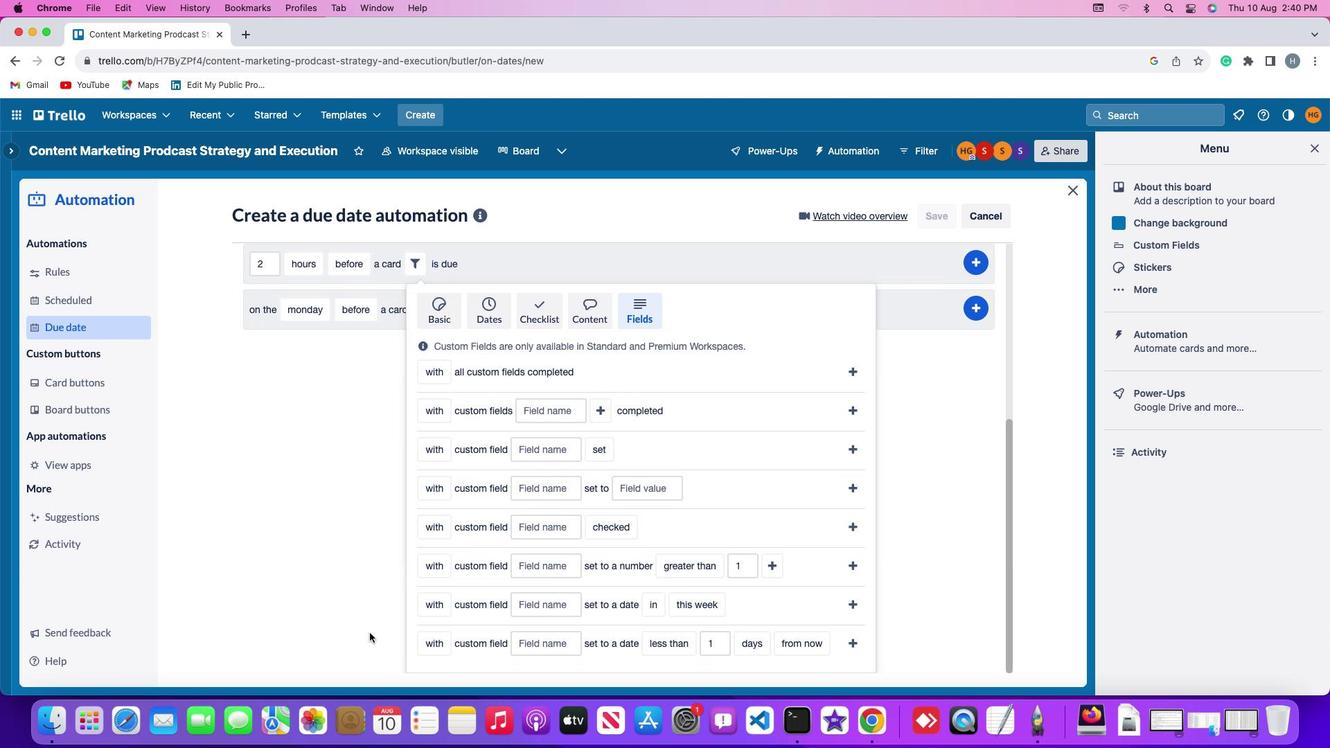 
Action: Mouse moved to (372, 649)
Screenshot: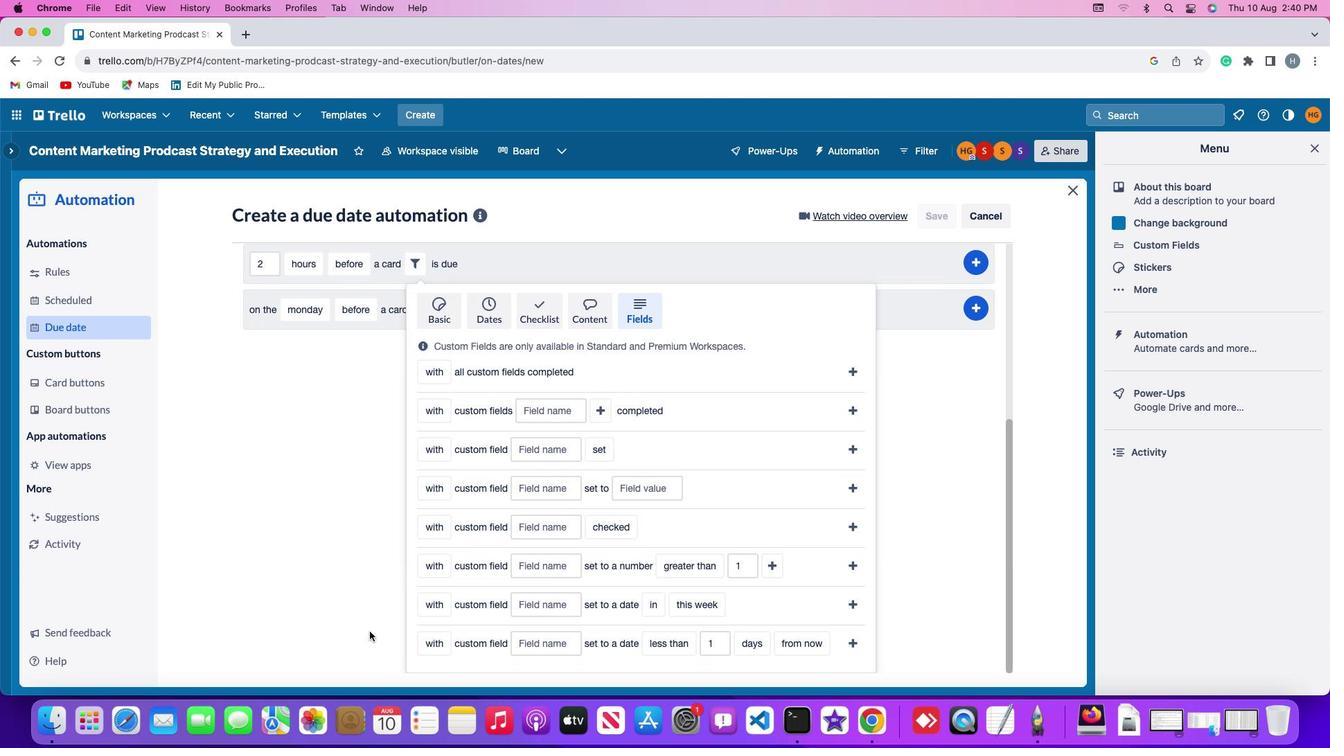 
Action: Mouse scrolled (372, 649) with delta (0, -2)
Screenshot: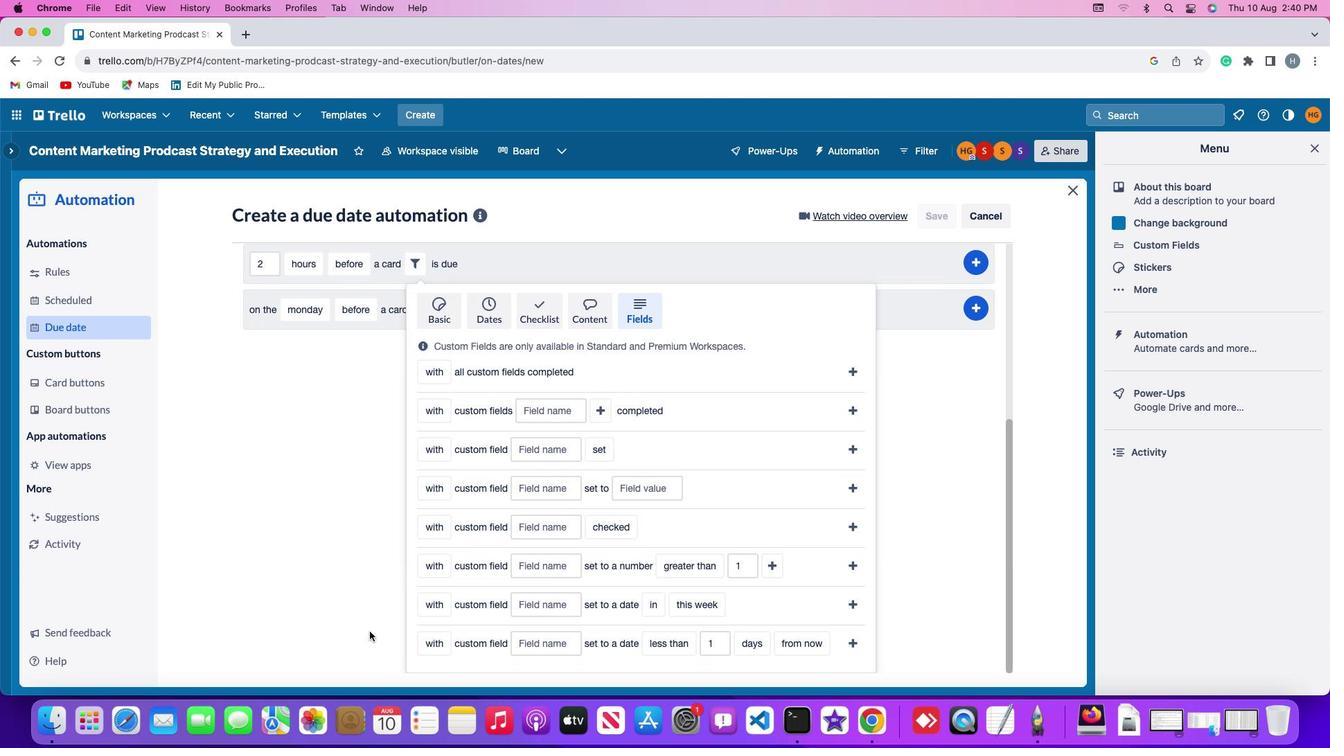 
Action: Mouse moved to (425, 642)
Screenshot: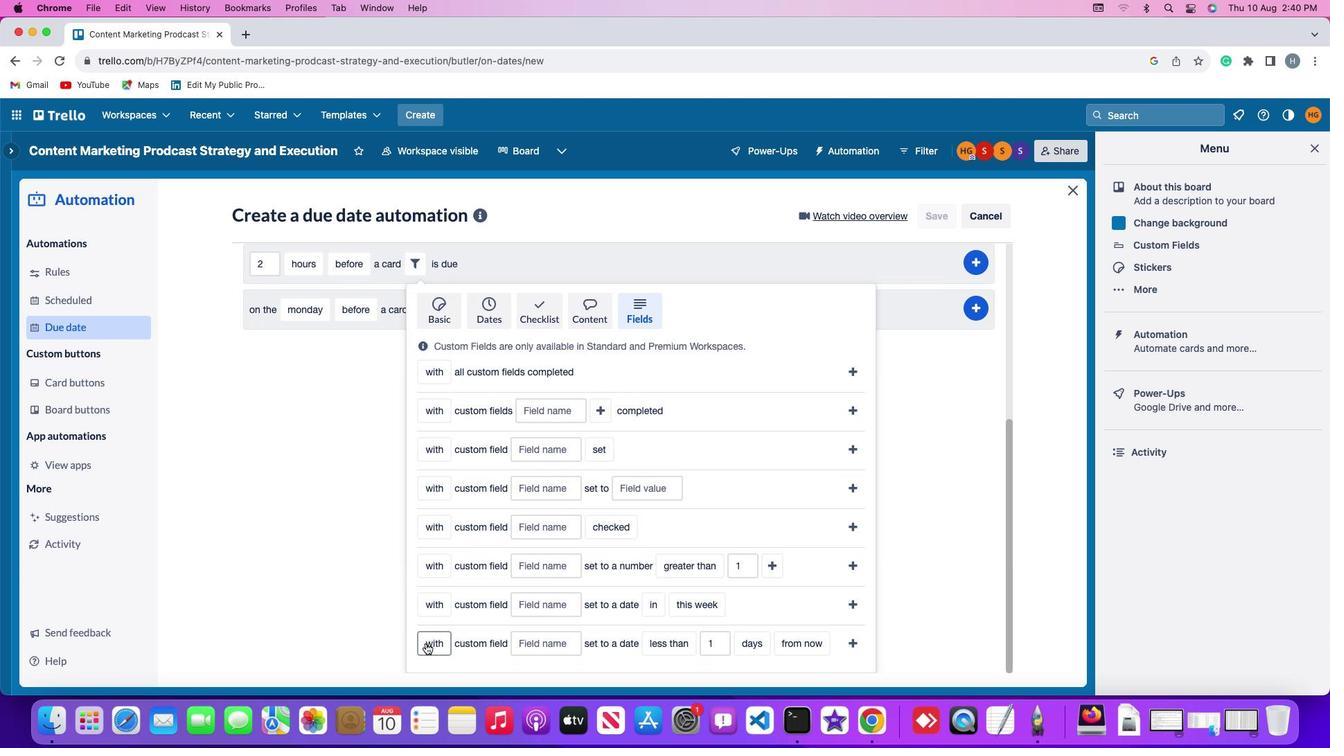 
Action: Mouse pressed left at (425, 642)
Screenshot: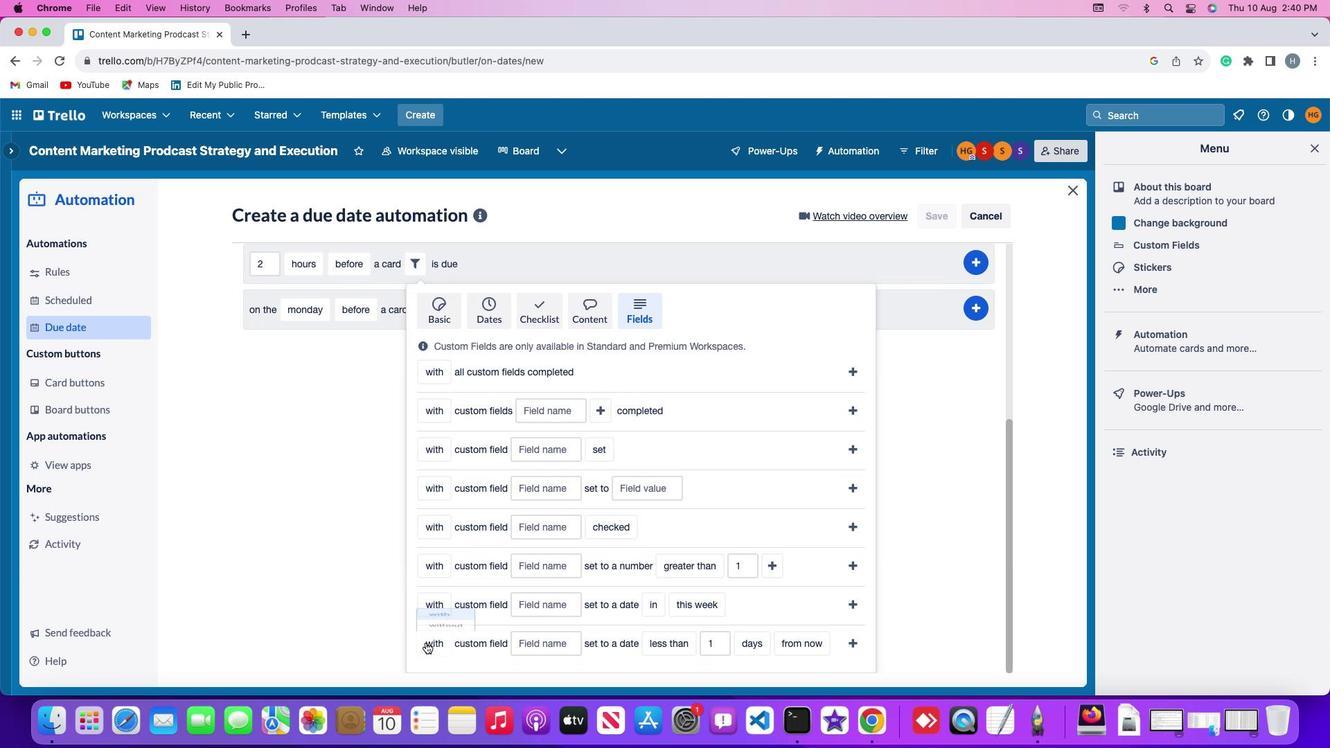 
Action: Mouse moved to (440, 588)
Screenshot: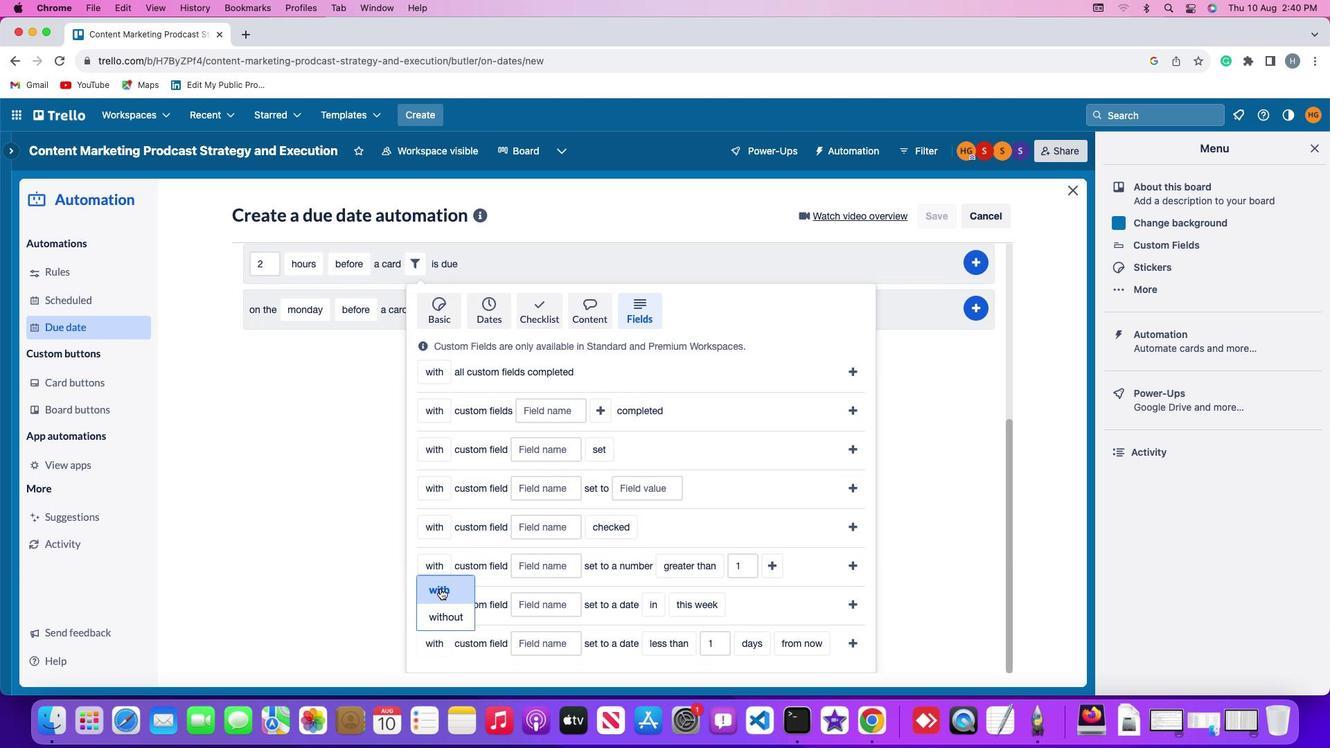 
Action: Mouse pressed left at (440, 588)
Screenshot: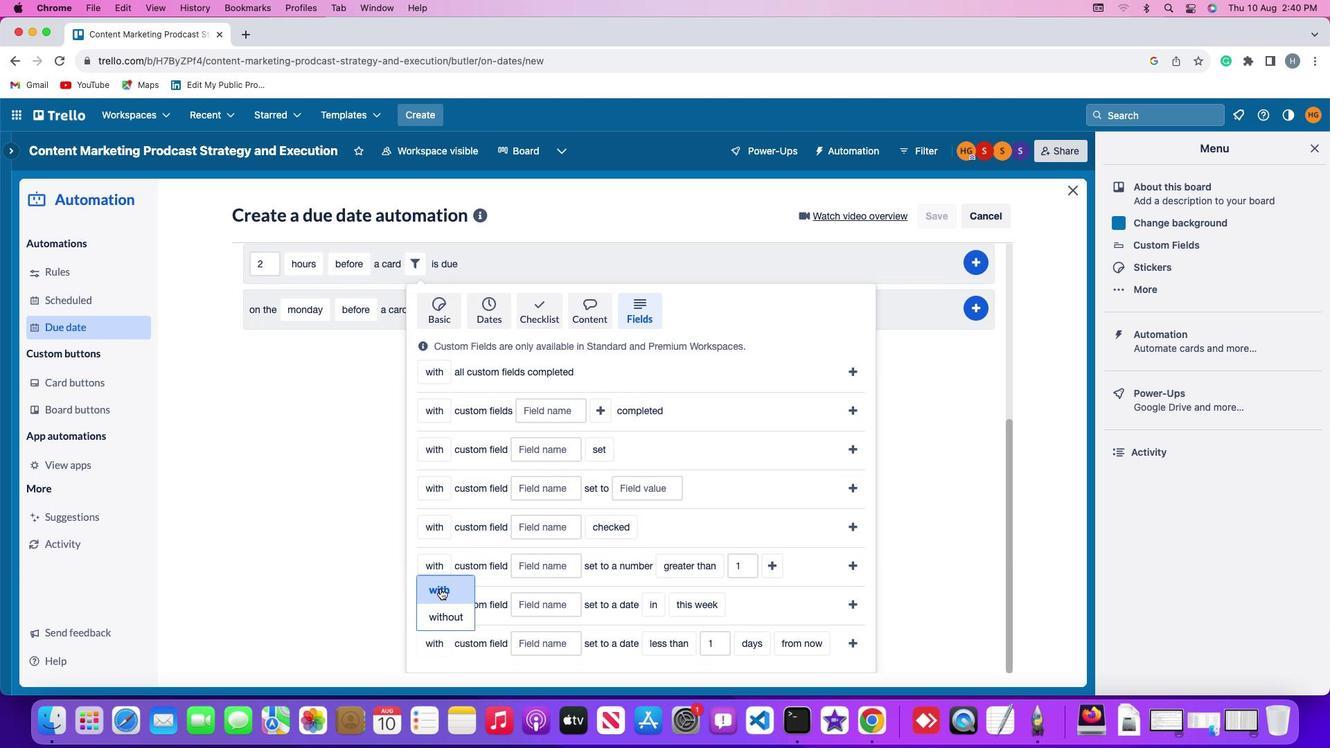 
Action: Mouse moved to (537, 647)
Screenshot: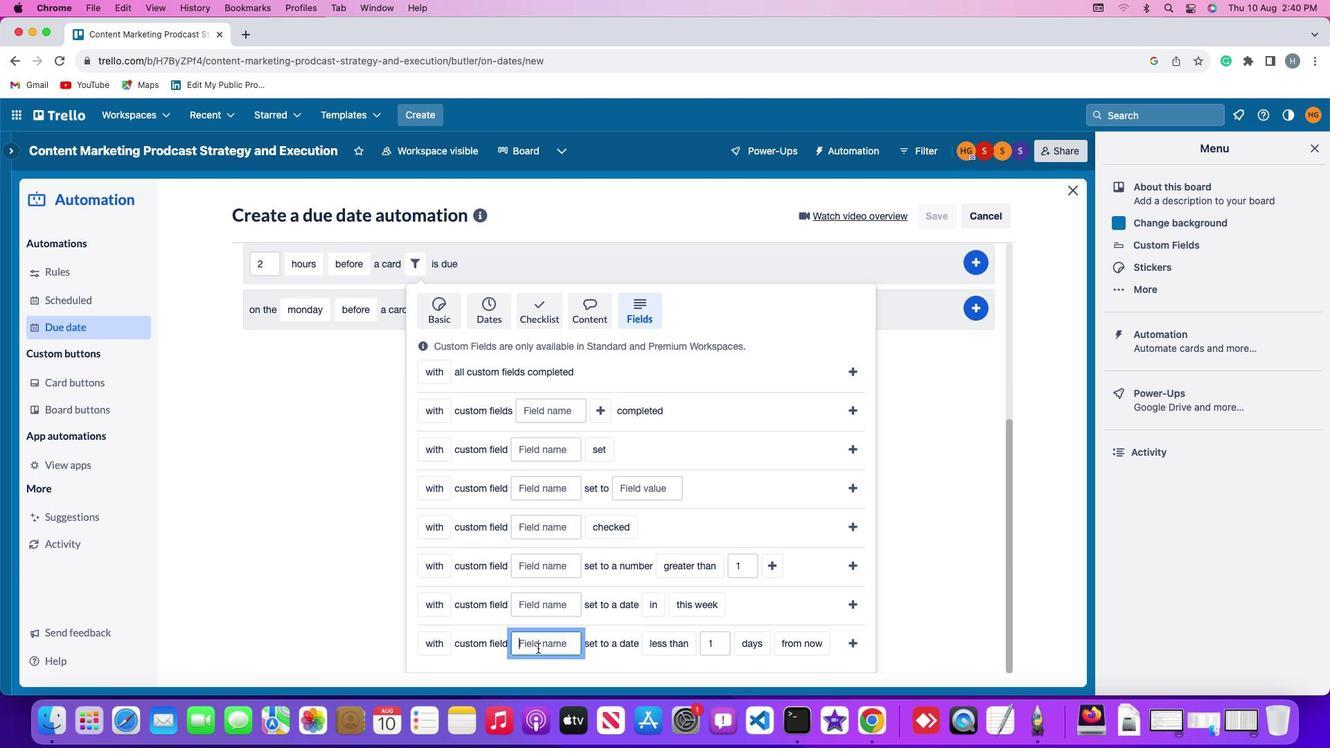 
Action: Mouse pressed left at (537, 647)
Screenshot: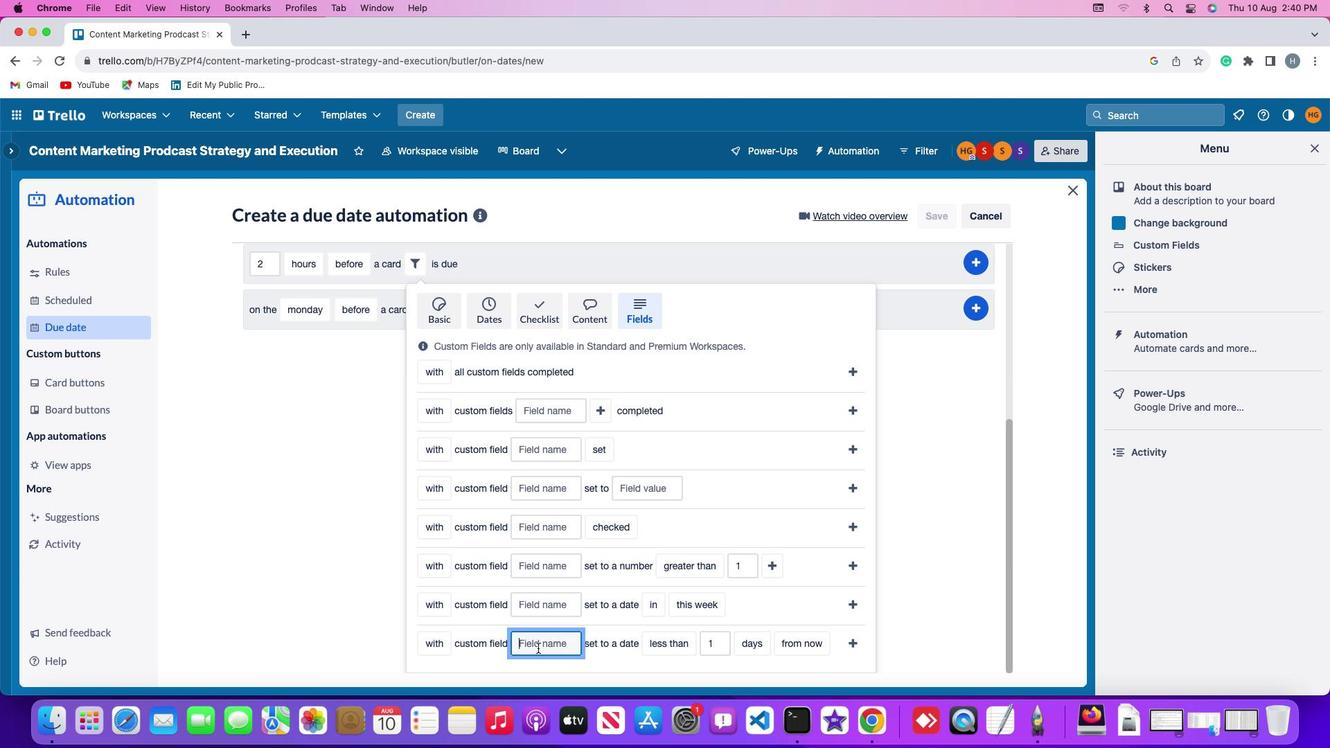 
Action: Mouse moved to (538, 647)
Screenshot: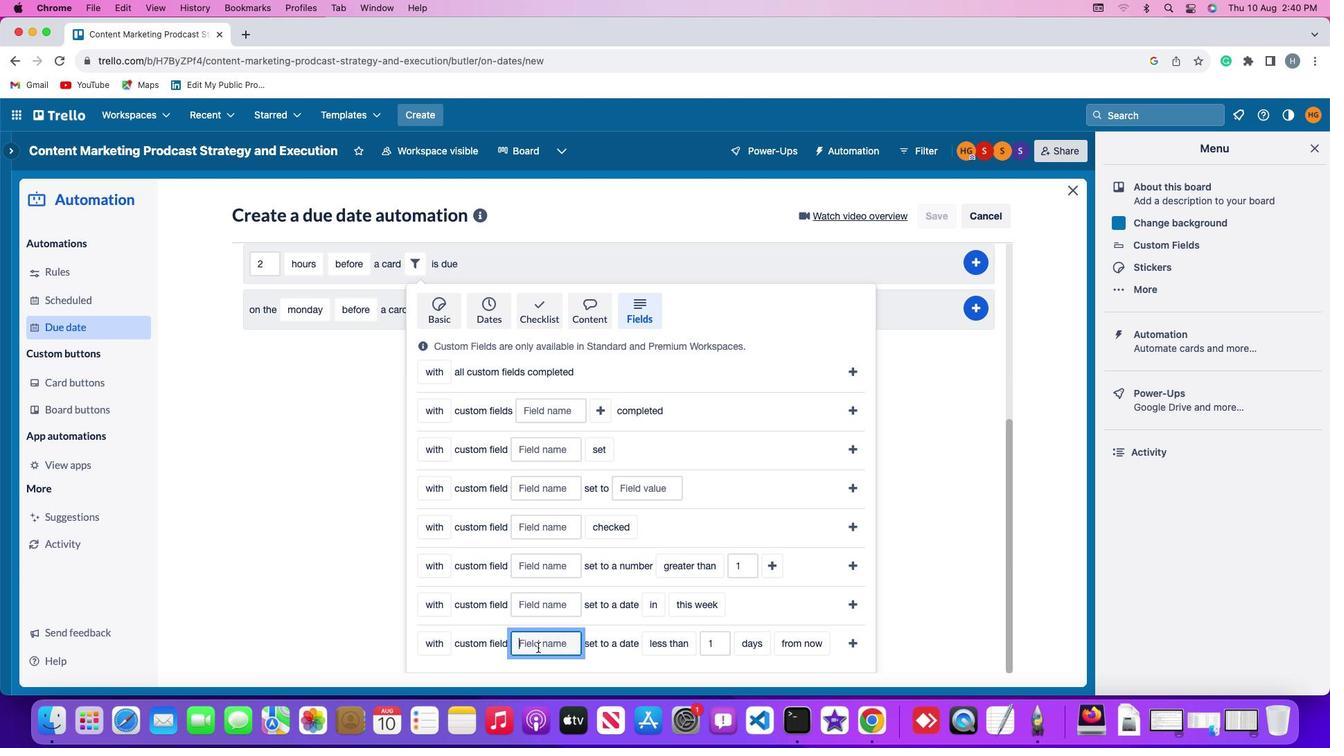 
Action: Key pressed Key.shift'R''e''s''u''m'
Screenshot: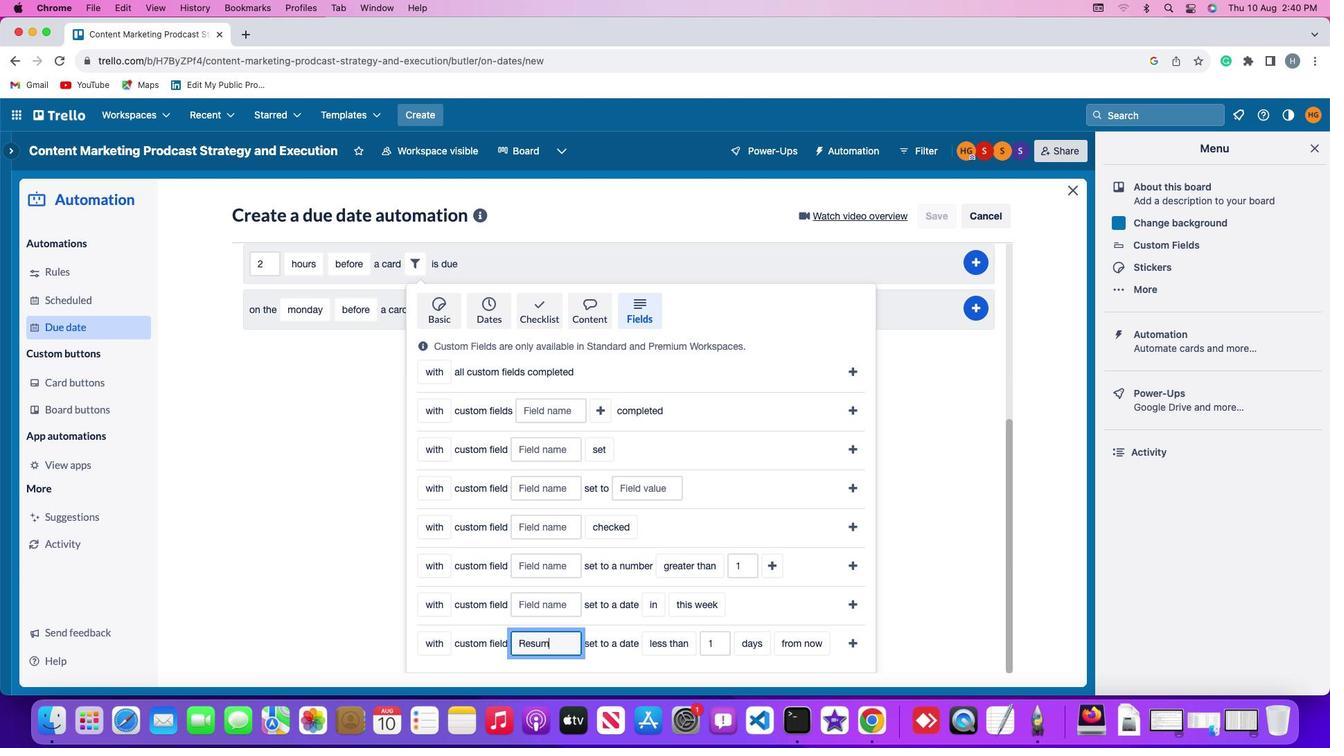 
Action: Mouse moved to (536, 647)
Screenshot: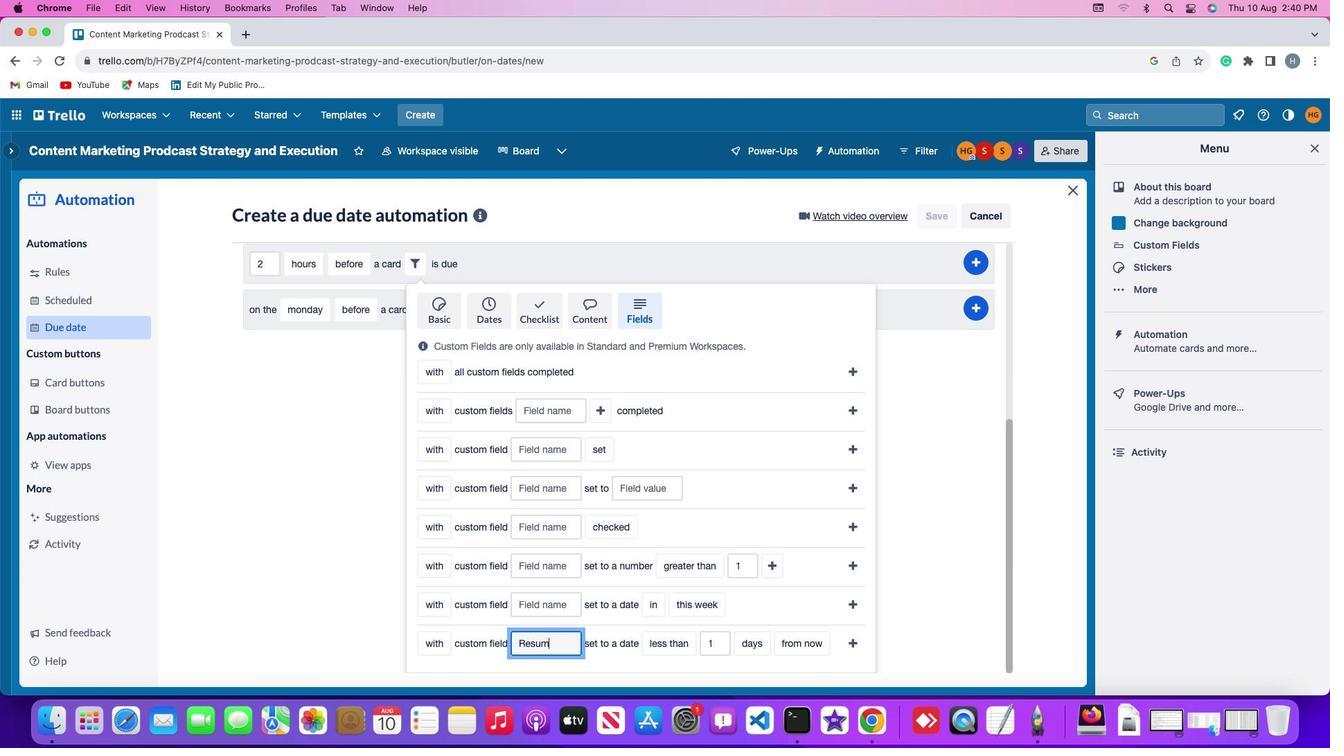 
Action: Key pressed 'e'
Screenshot: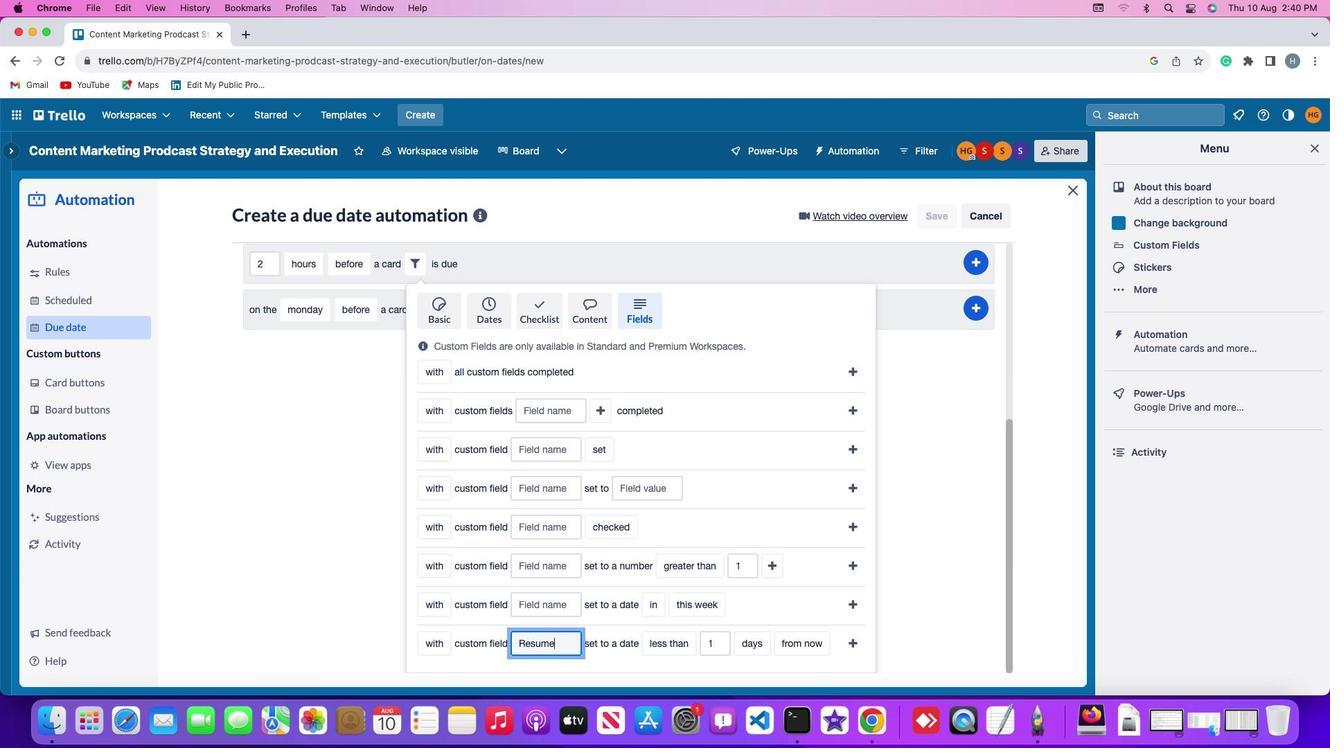 
Action: Mouse moved to (653, 642)
Screenshot: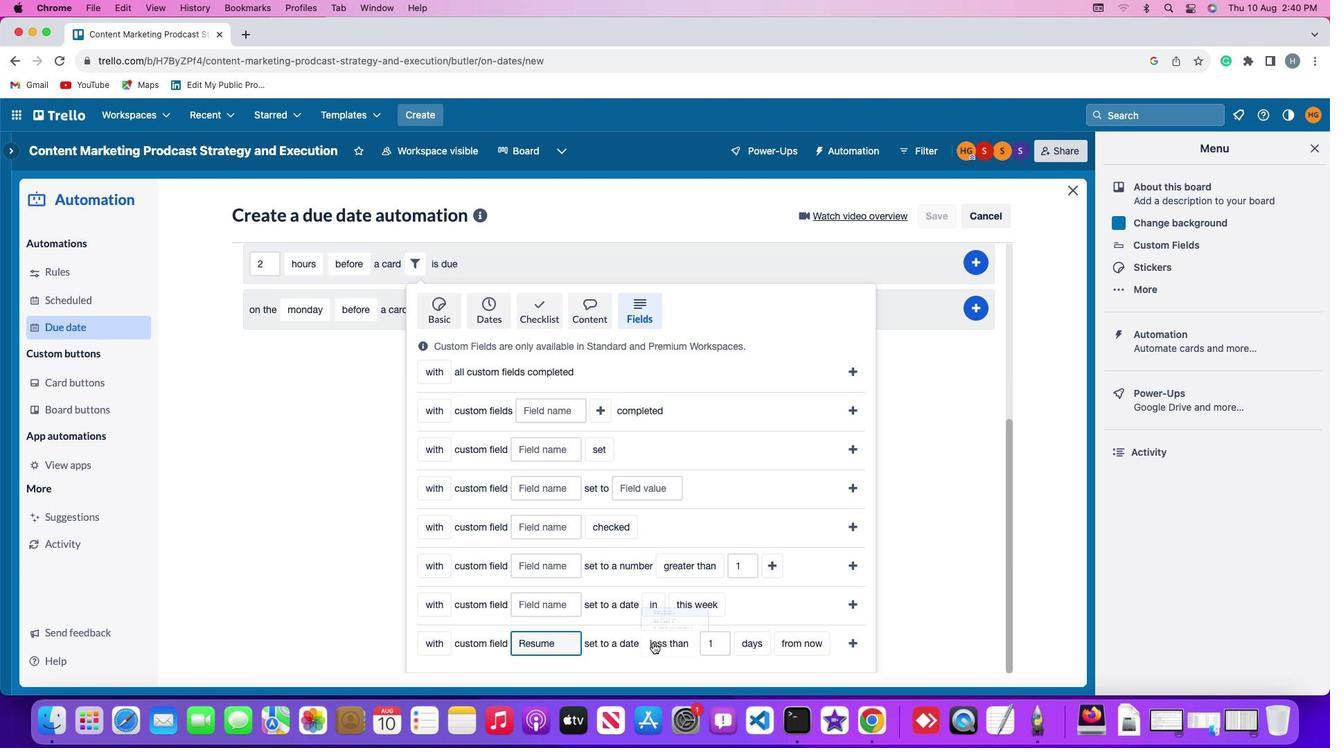 
Action: Mouse pressed left at (653, 642)
Screenshot: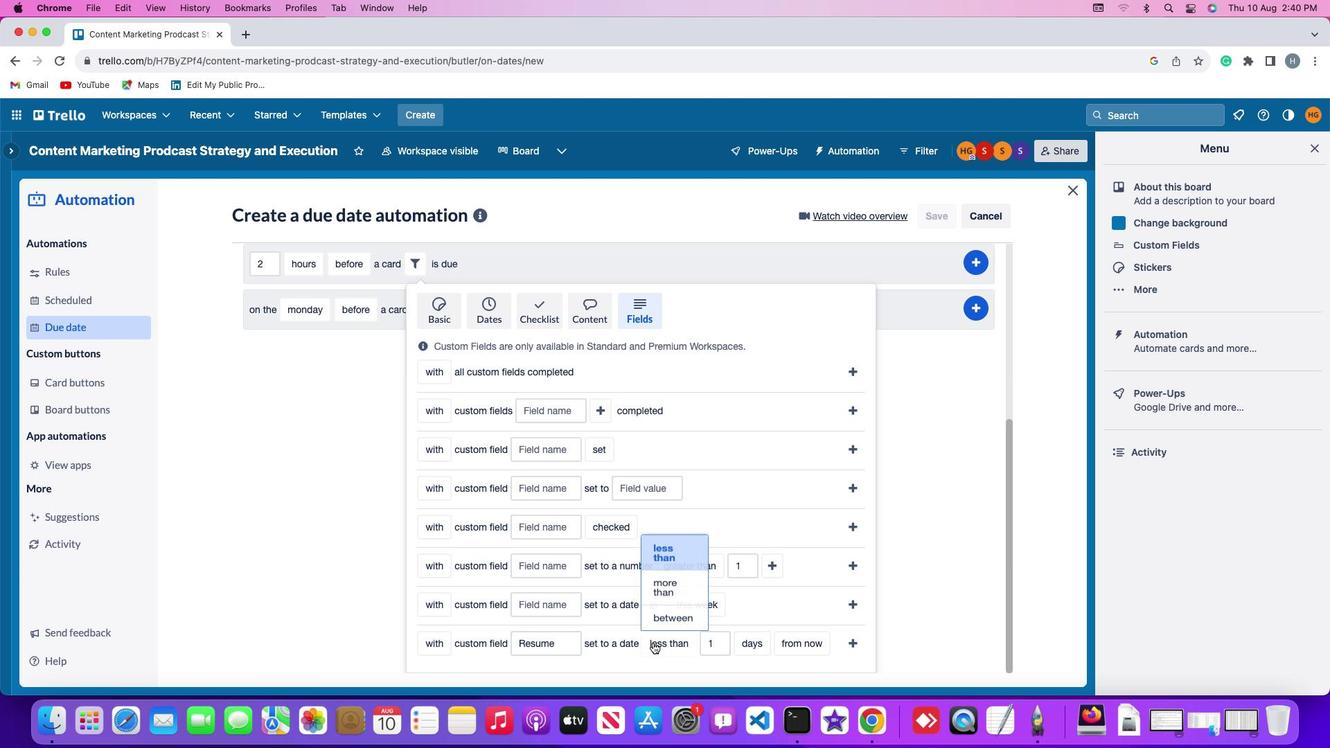 
Action: Mouse moved to (672, 531)
Screenshot: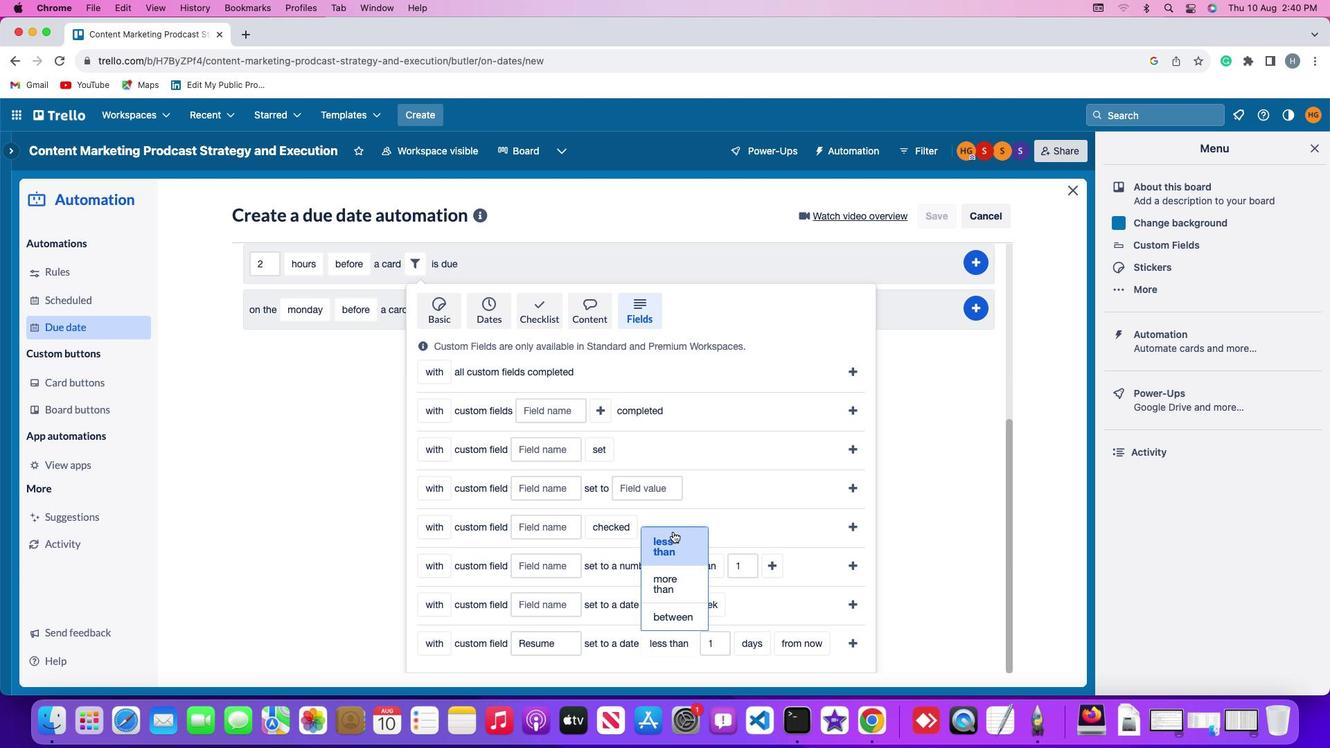 
Action: Mouse pressed left at (672, 531)
Screenshot: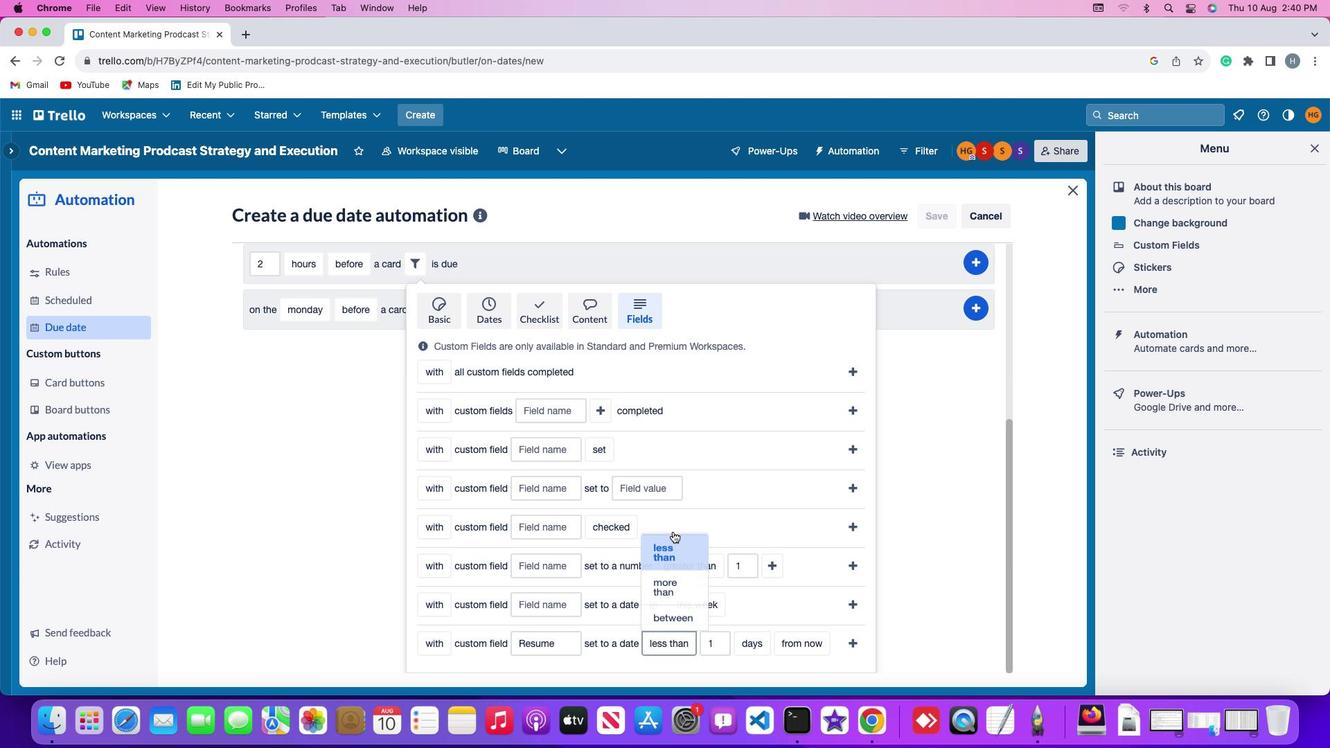 
Action: Mouse moved to (717, 644)
Screenshot: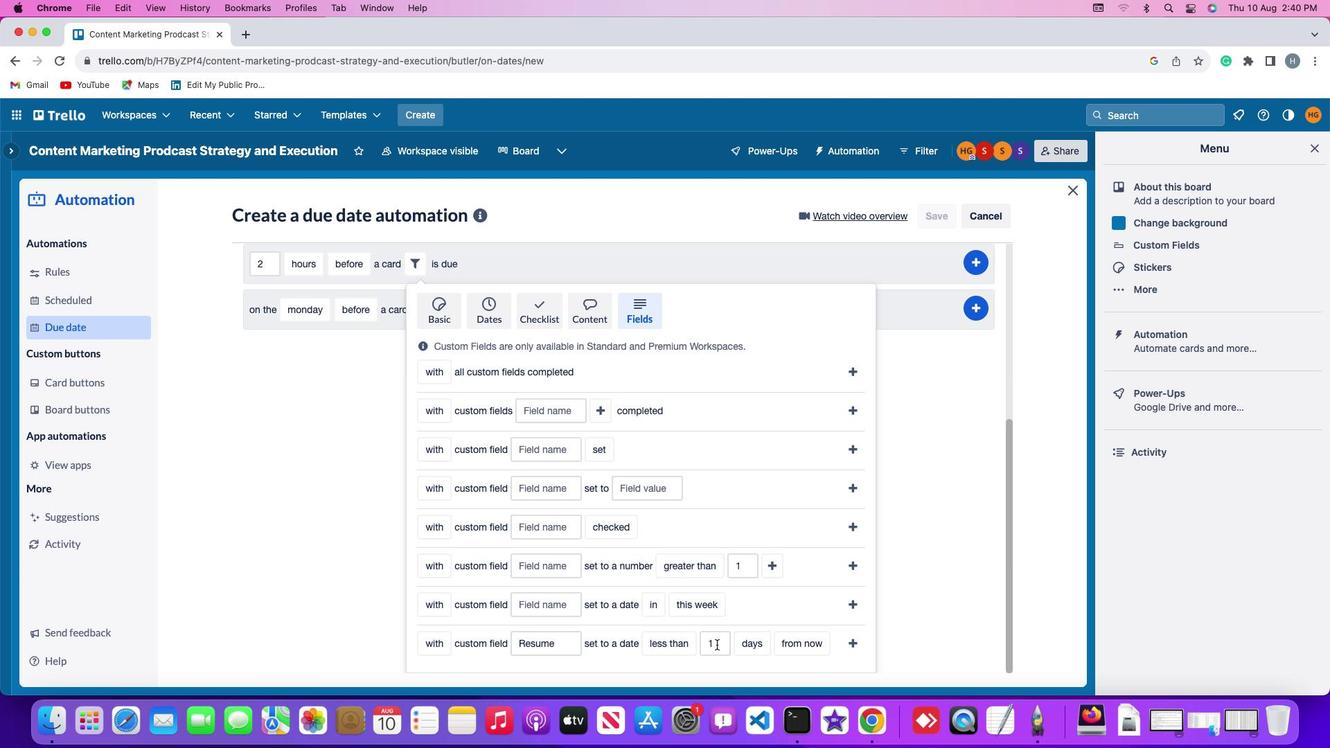 
Action: Mouse pressed left at (717, 644)
Screenshot: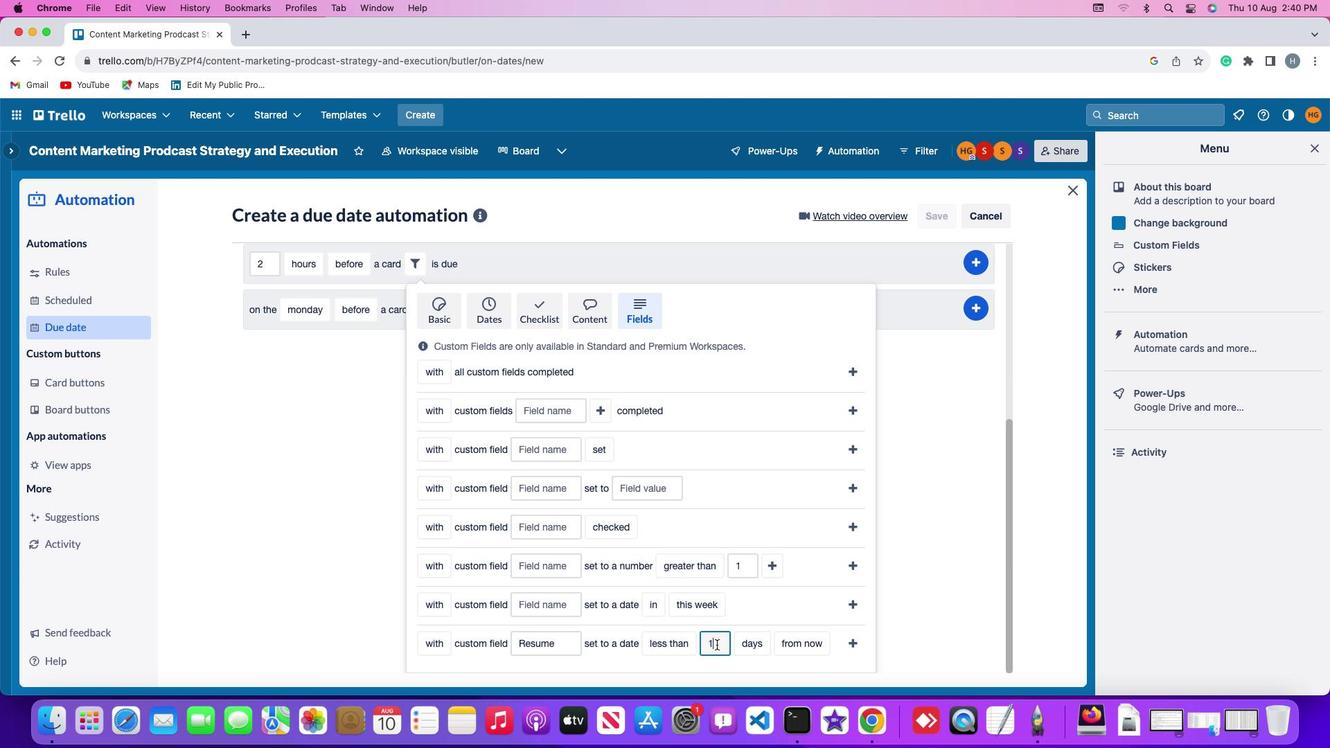 
Action: Mouse moved to (717, 643)
Screenshot: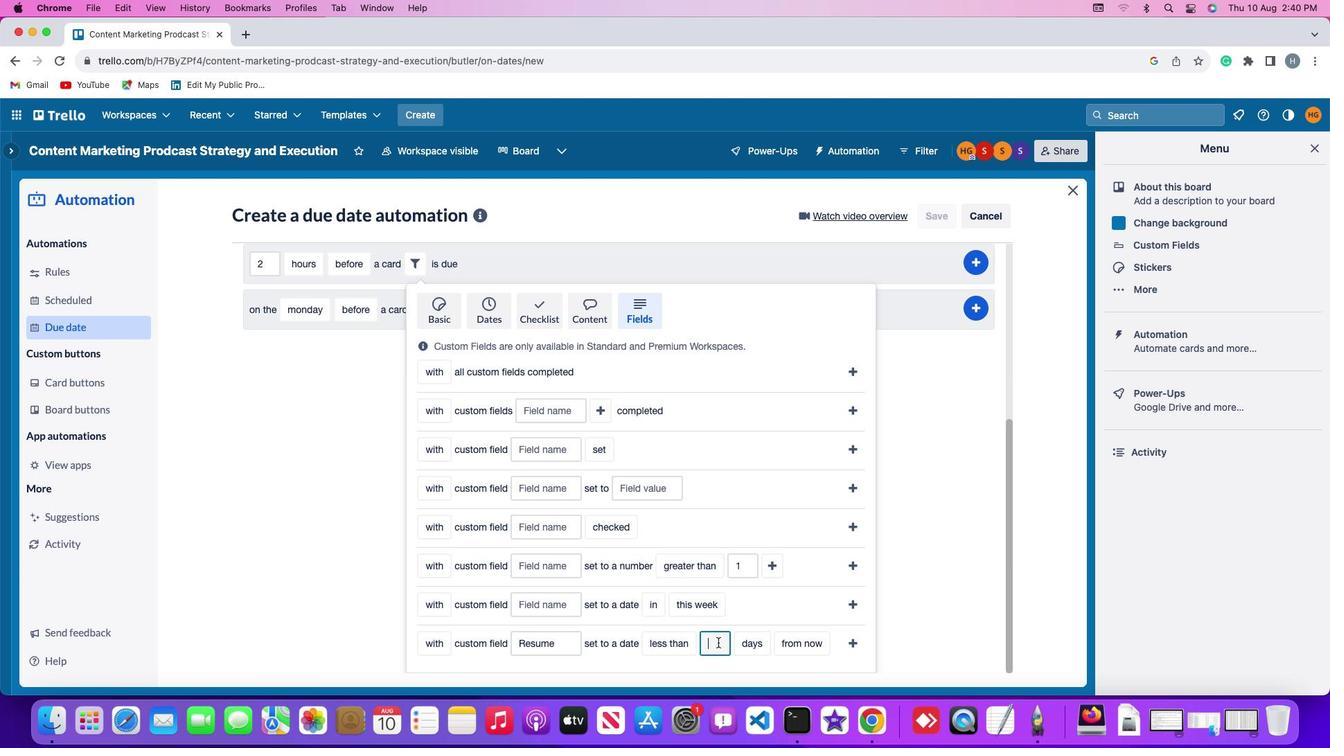 
Action: Key pressed Key.backspace
Screenshot: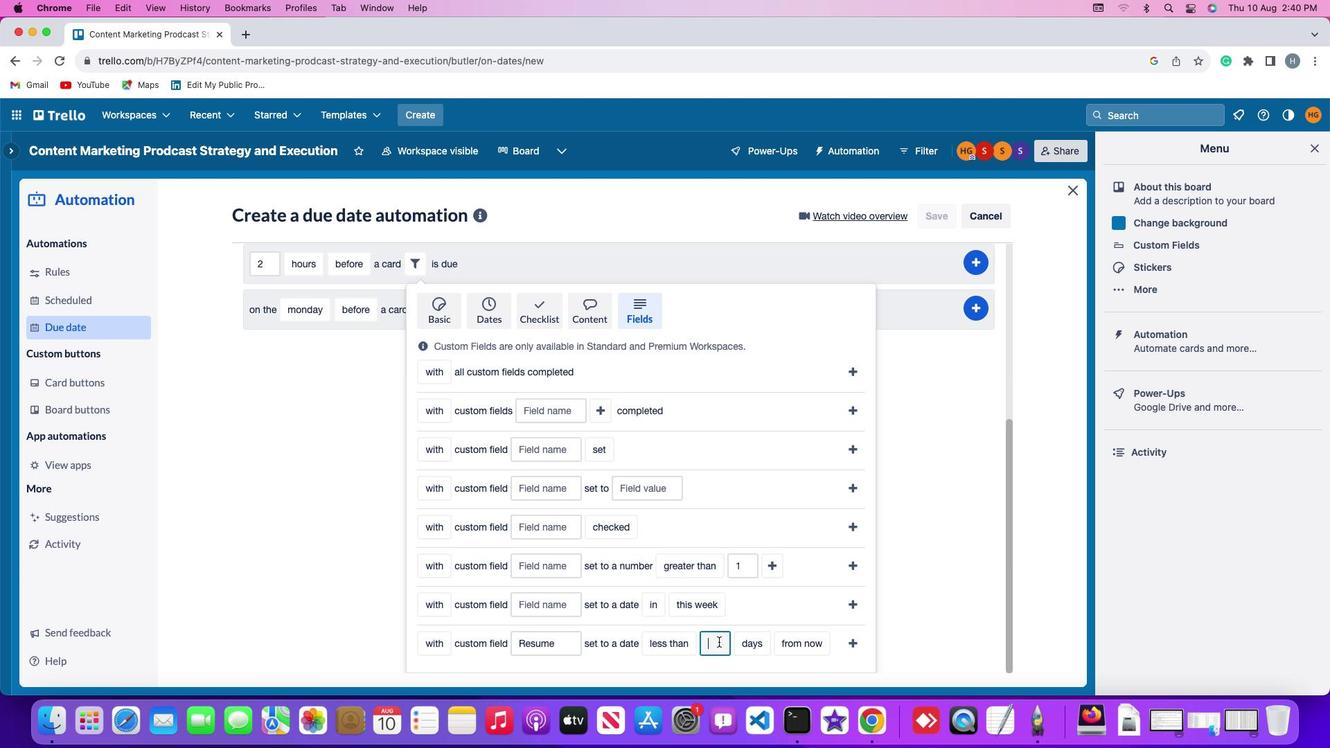 
Action: Mouse moved to (719, 636)
Screenshot: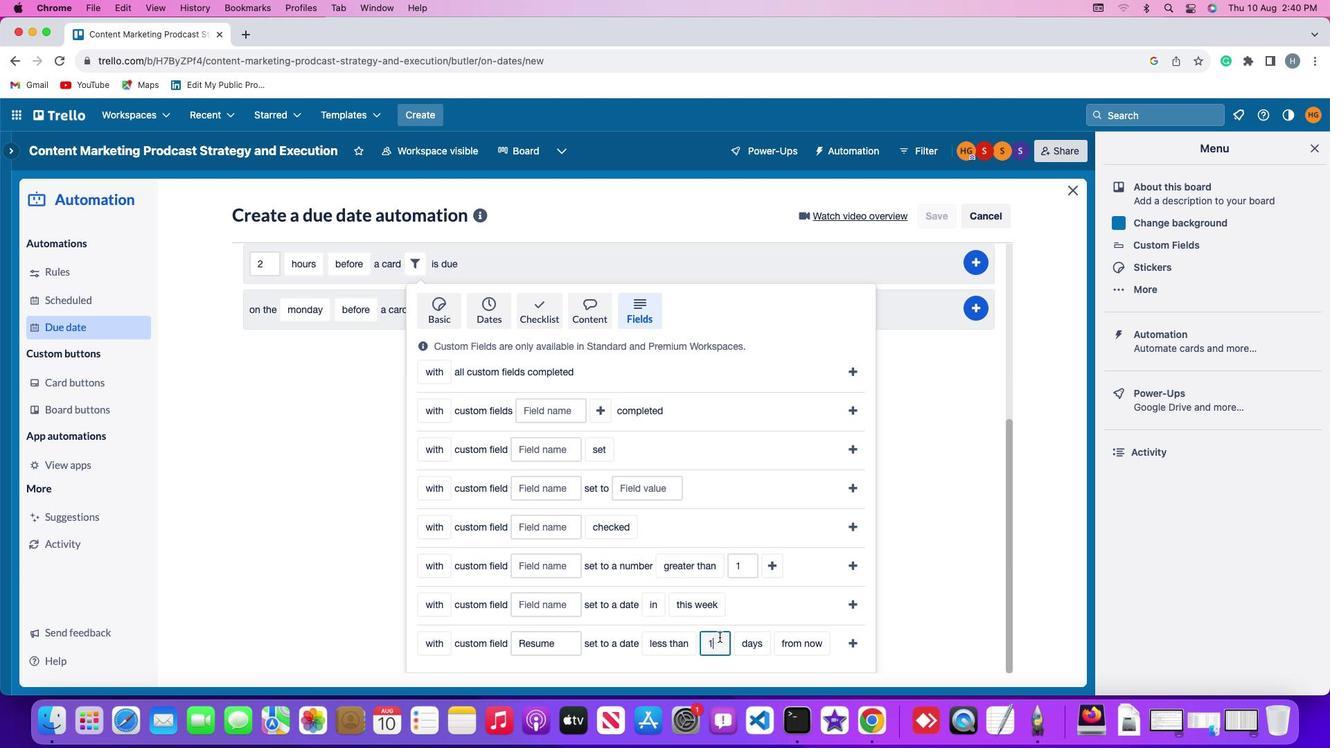 
Action: Key pressed '1'
Screenshot: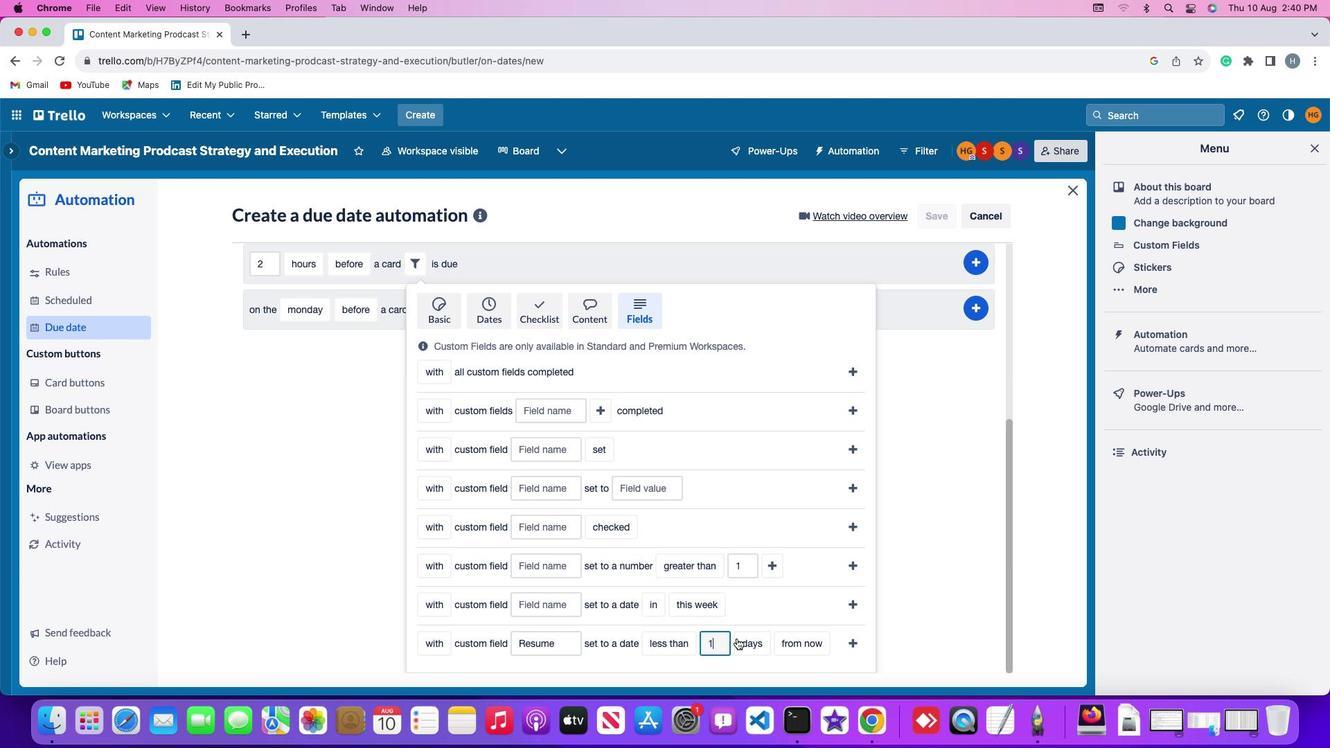 
Action: Mouse moved to (753, 641)
Screenshot: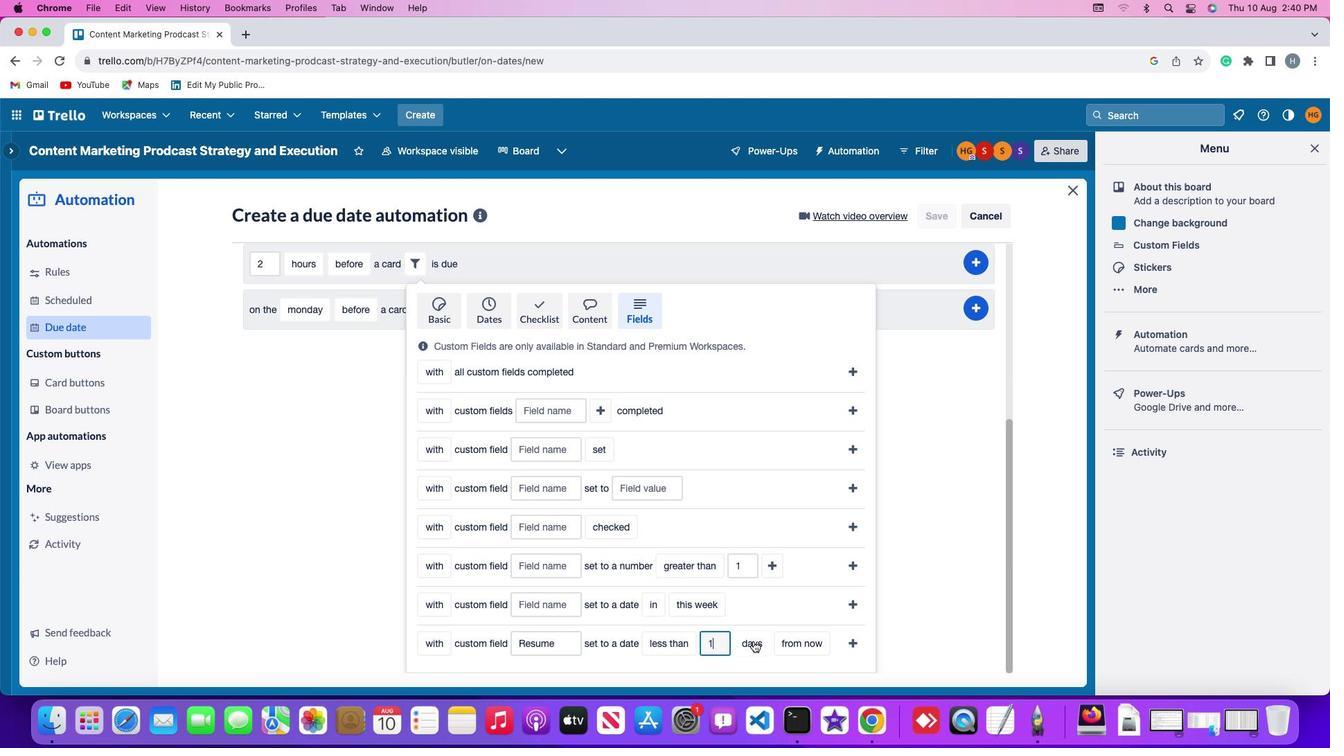 
Action: Mouse pressed left at (753, 641)
Screenshot: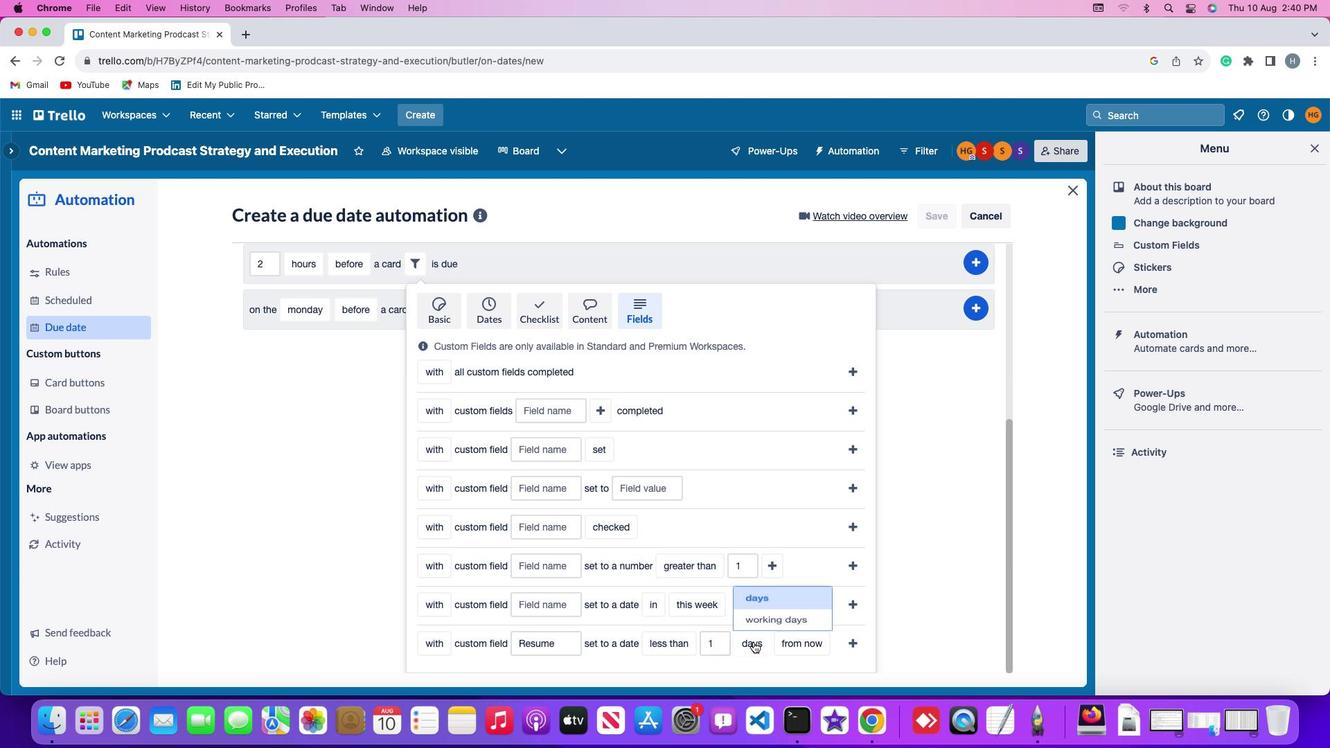 
Action: Mouse moved to (757, 595)
Screenshot: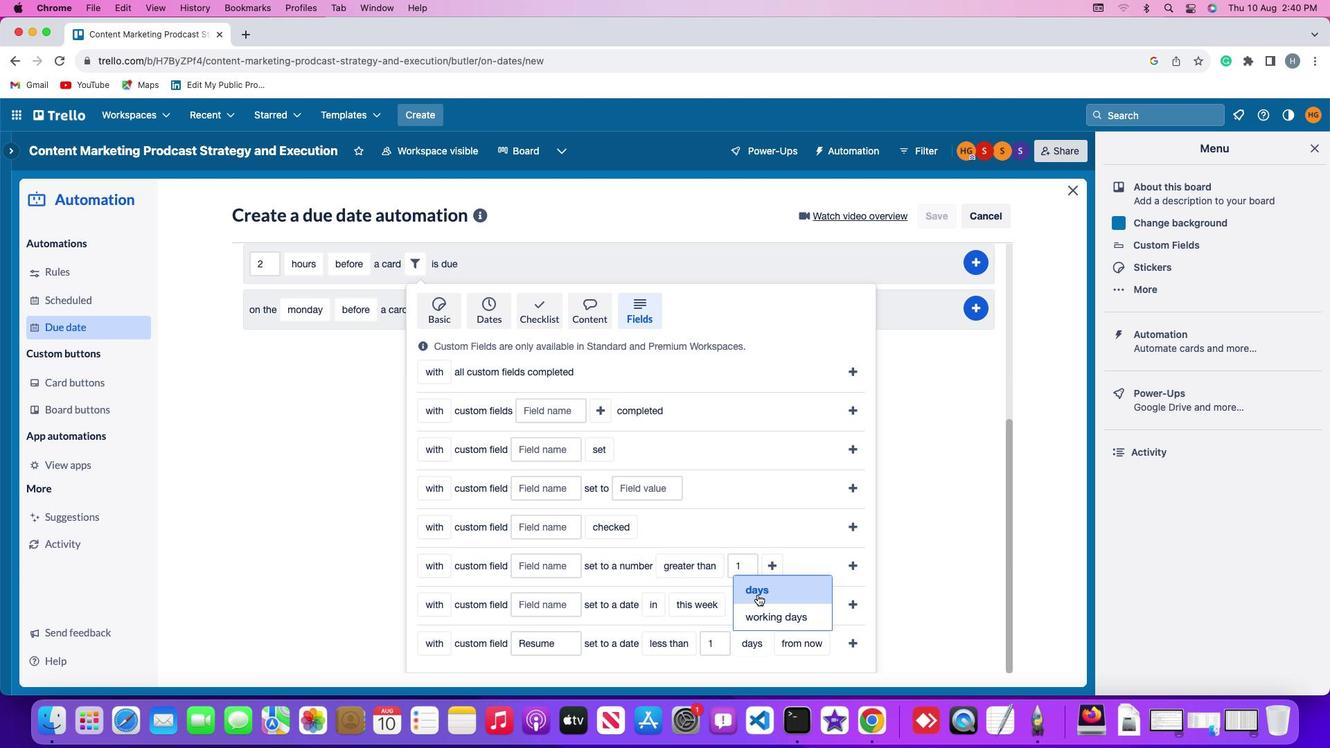 
Action: Mouse pressed left at (757, 595)
Screenshot: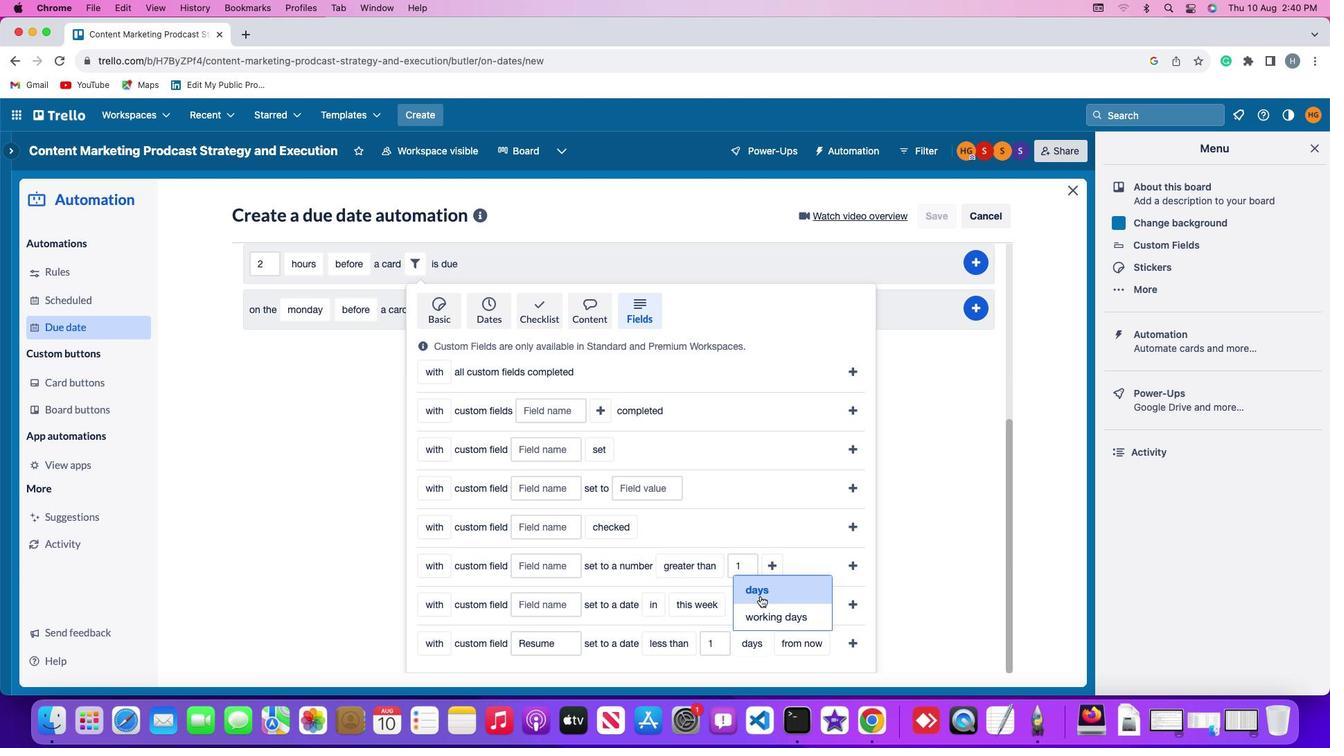 
Action: Mouse moved to (807, 644)
Screenshot: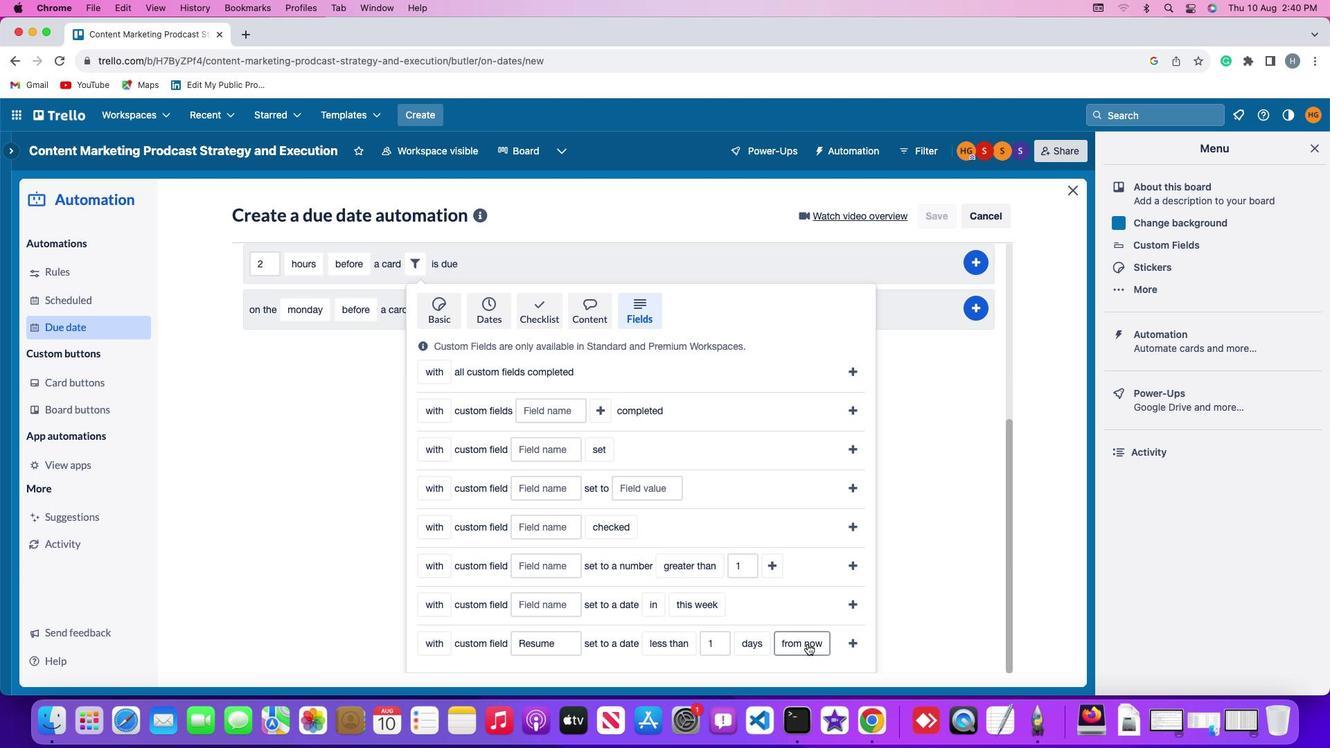 
Action: Mouse pressed left at (807, 644)
Screenshot: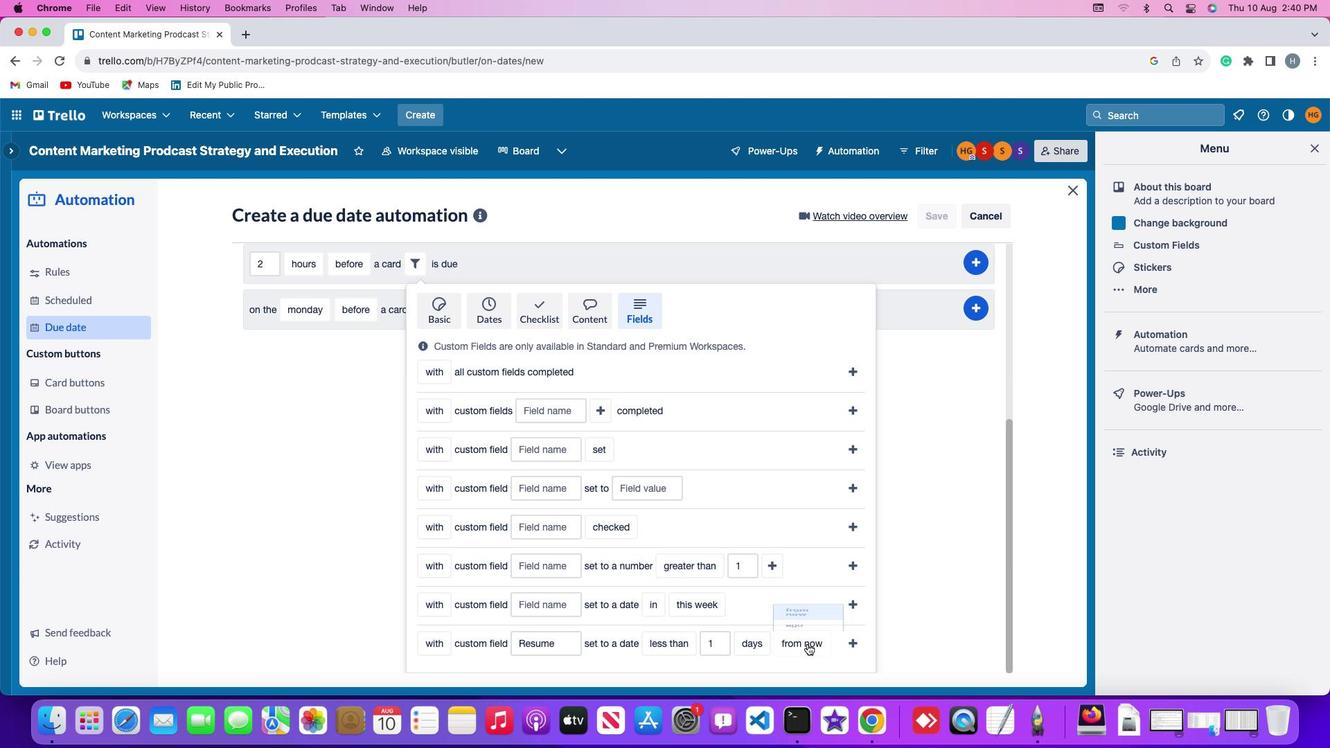 
Action: Mouse moved to (816, 591)
Screenshot: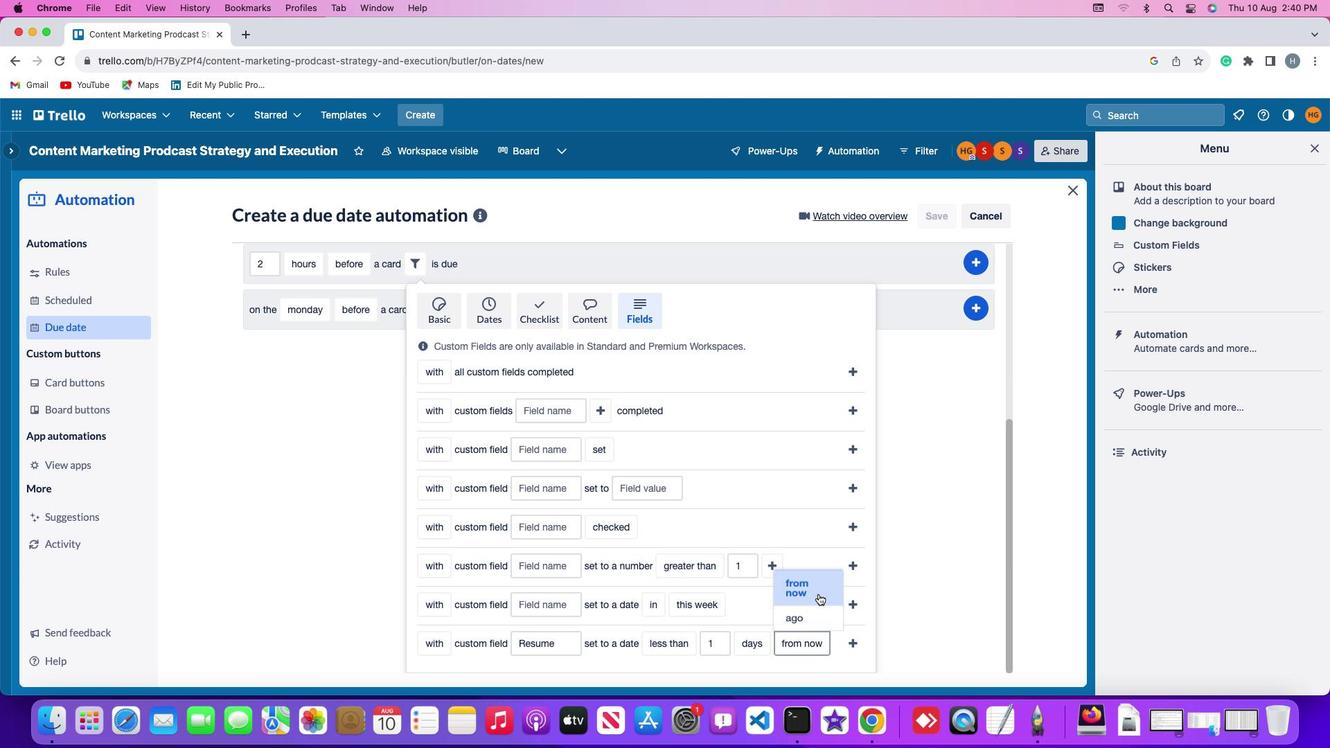 
Action: Mouse pressed left at (816, 591)
Screenshot: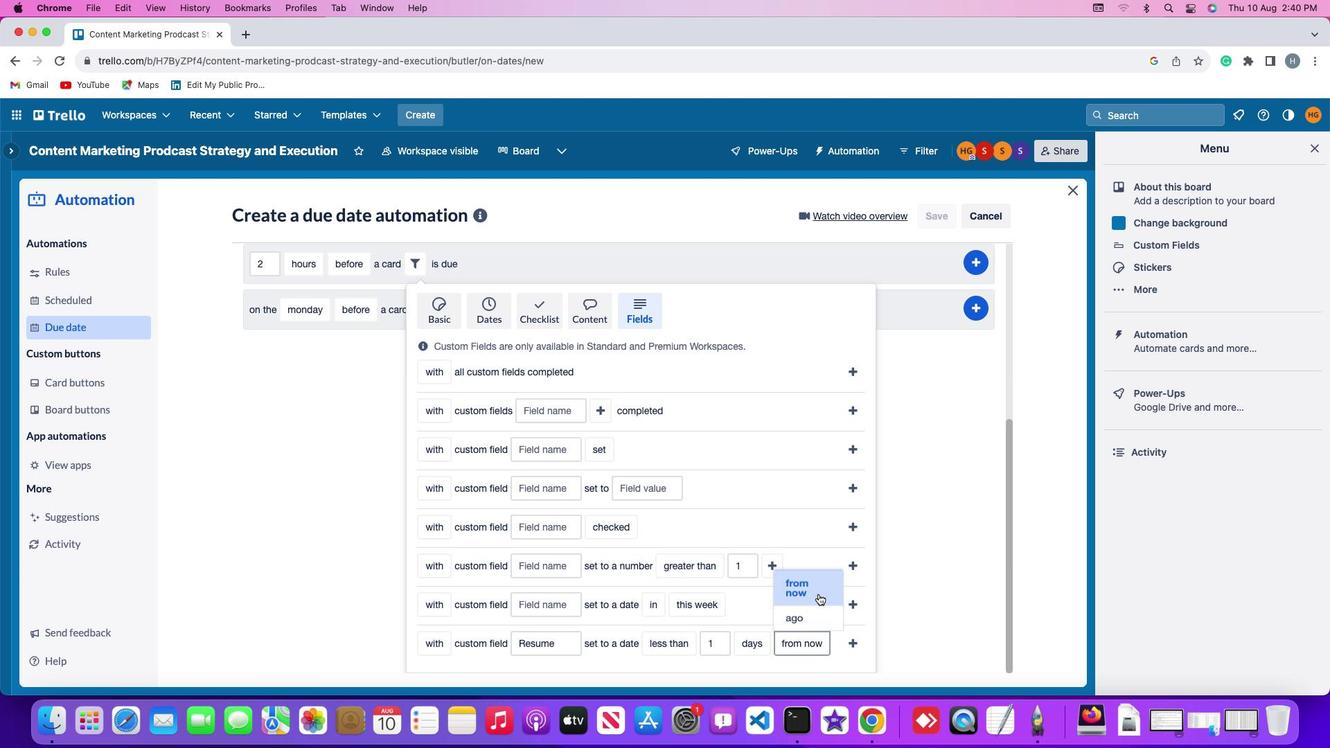 
Action: Mouse moved to (855, 638)
Screenshot: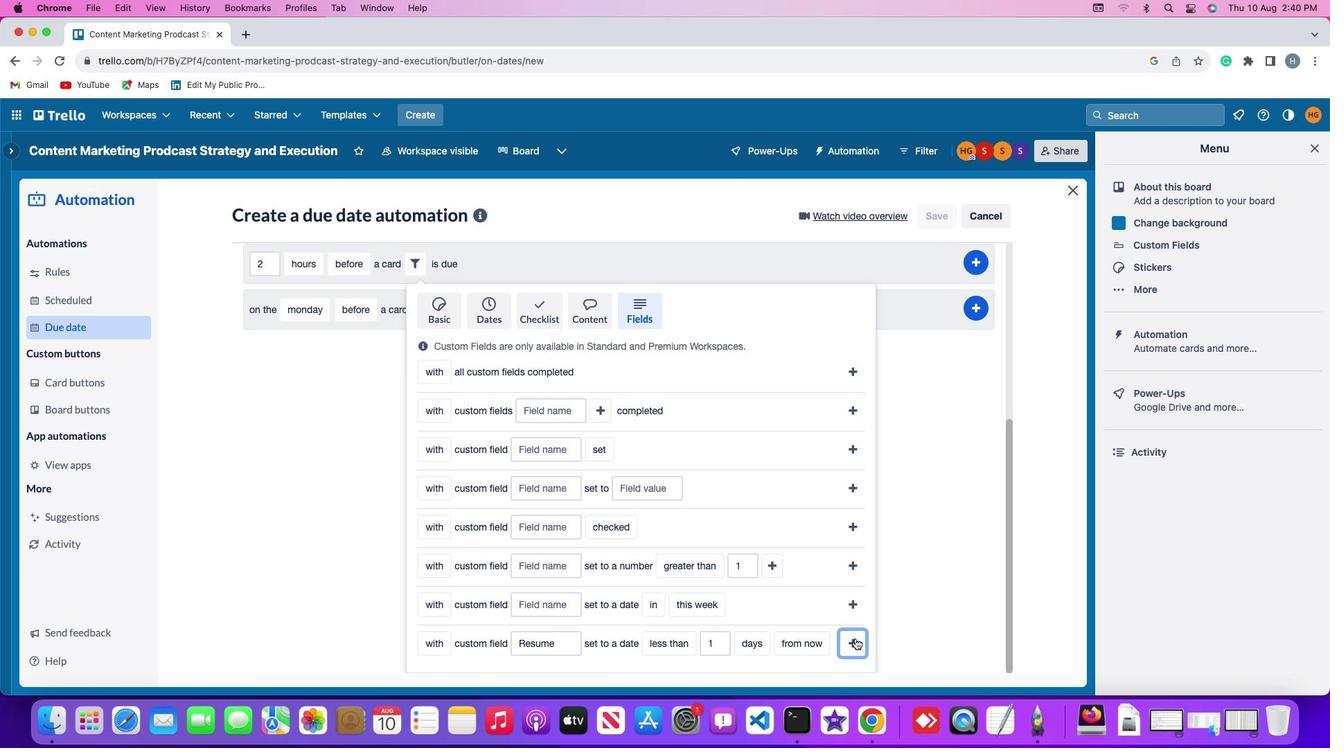 
Action: Mouse pressed left at (855, 638)
Screenshot: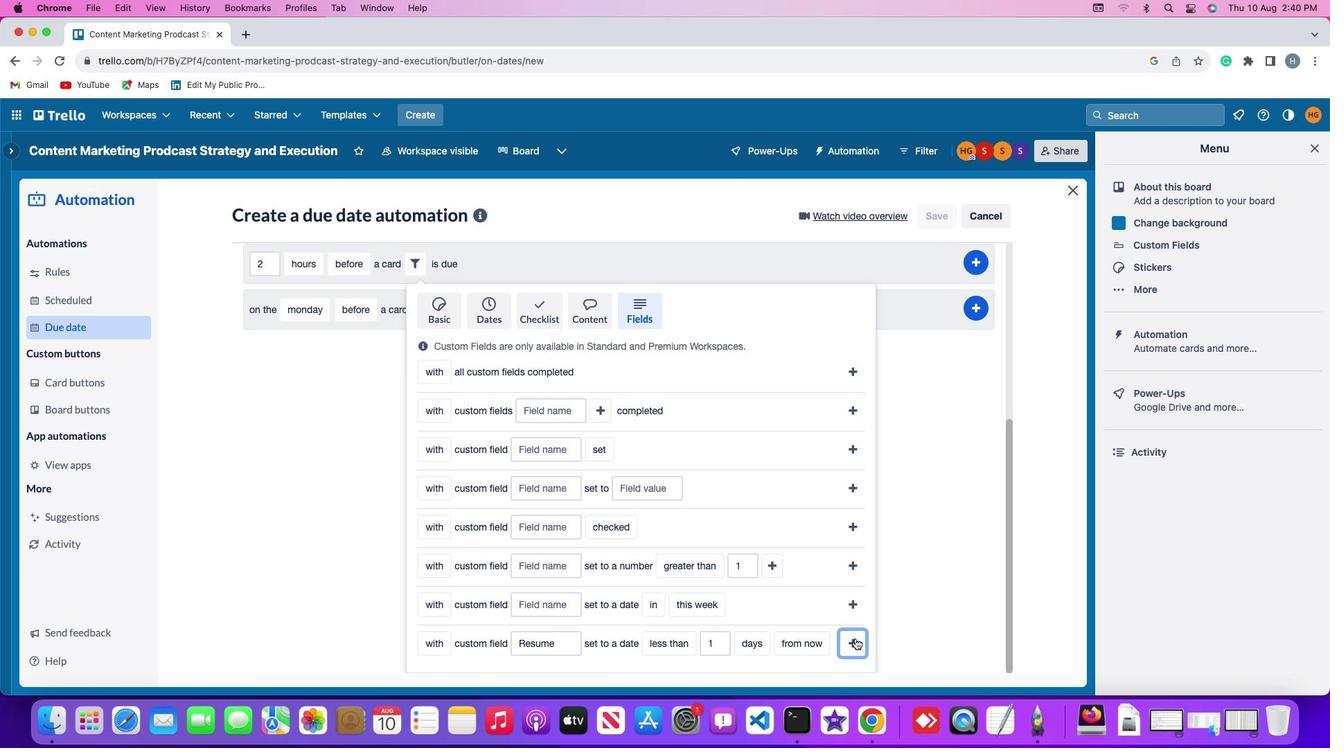 
Action: Mouse moved to (983, 556)
Screenshot: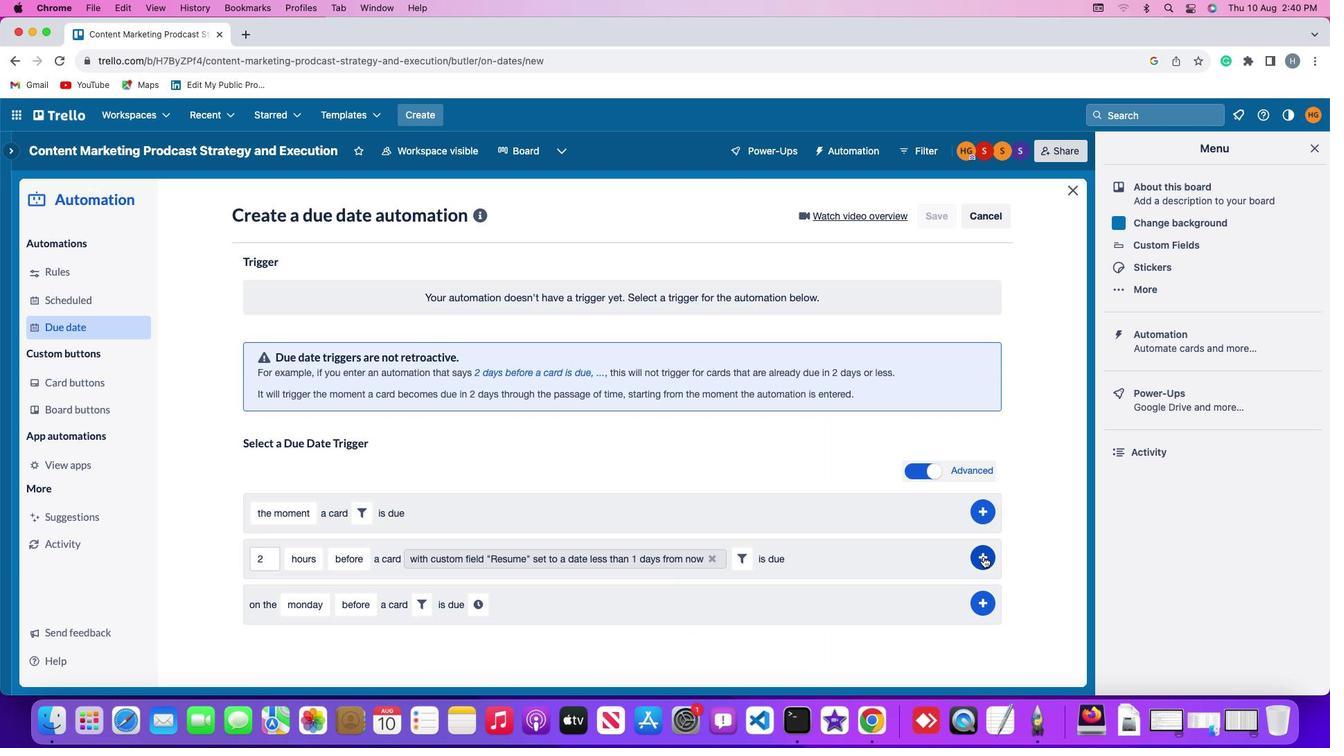 
Action: Mouse pressed left at (983, 556)
Screenshot: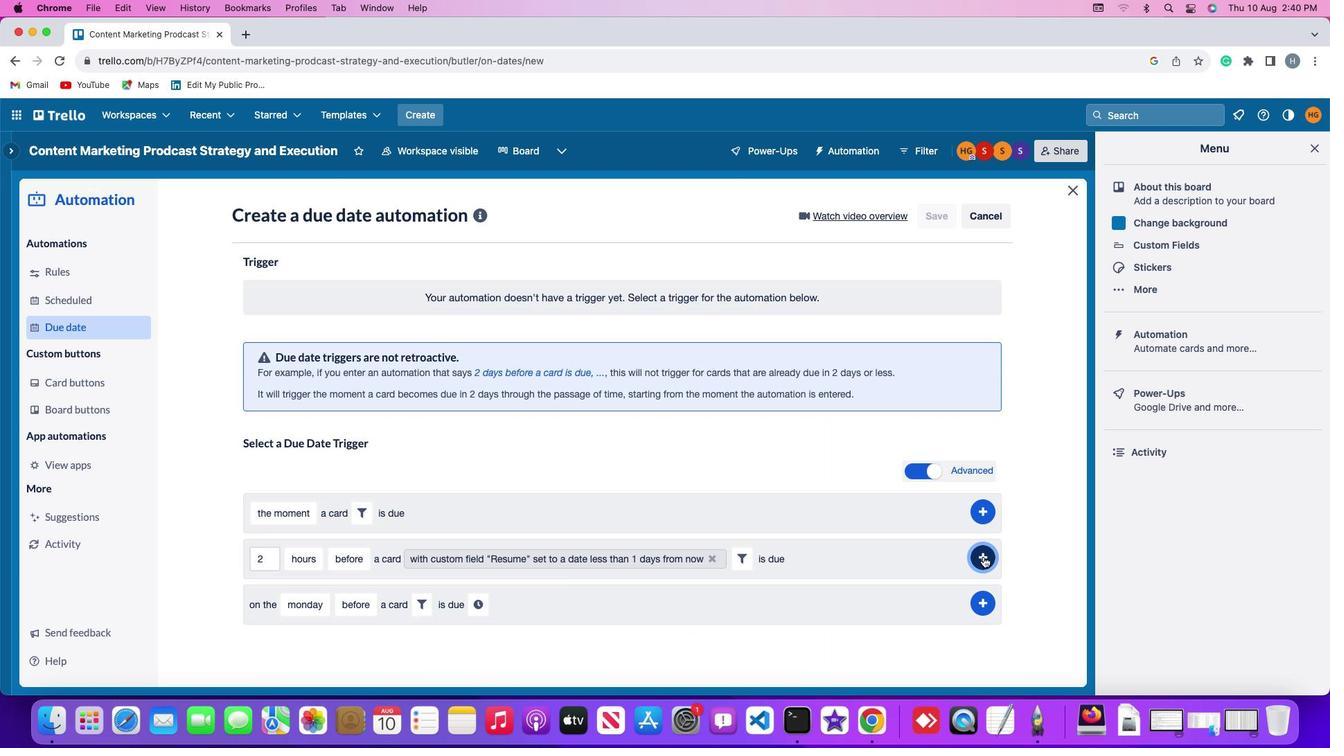 
Action: Mouse moved to (1036, 473)
Screenshot: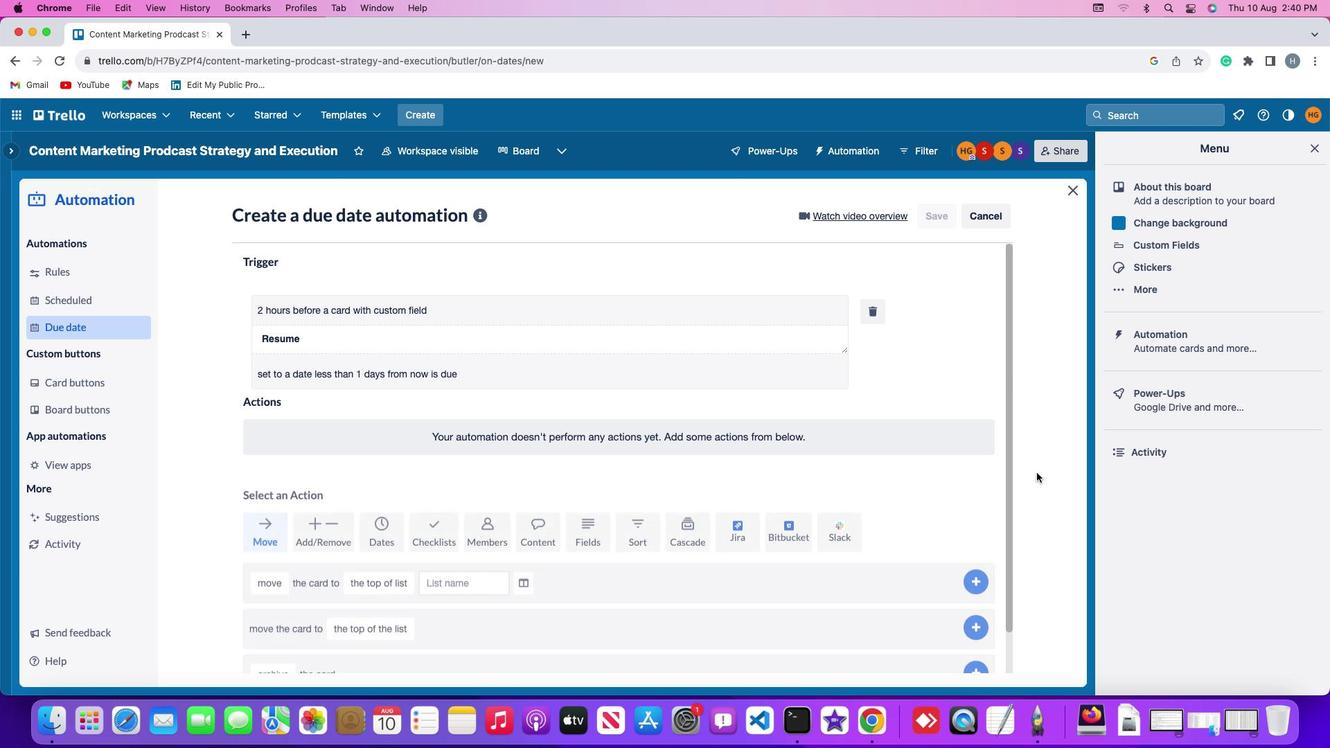 
